 Task: Add Attachment from Trello to Card Card0000000062 in Board Board0000000016 in Workspace WS0000000006 in Trello. Add Cover Yellow to Card Card0000000062 in Board Board0000000016 in Workspace WS0000000006 in Trello. Add "Copy Card To …" Button titled Button0000000062 to "bottom" of the list "To Do" to Card Card0000000062 in Board Board0000000016 in Workspace WS0000000006 in Trello. Add Description DS0000000062 to Card Card0000000062 in Board Board0000000016 in Workspace WS0000000006 in Trello. Add Comment CM0000000062 to Card Card0000000062 in Board Board0000000016 in Workspace WS0000000006 in Trello
Action: Mouse moved to (766, 398)
Screenshot: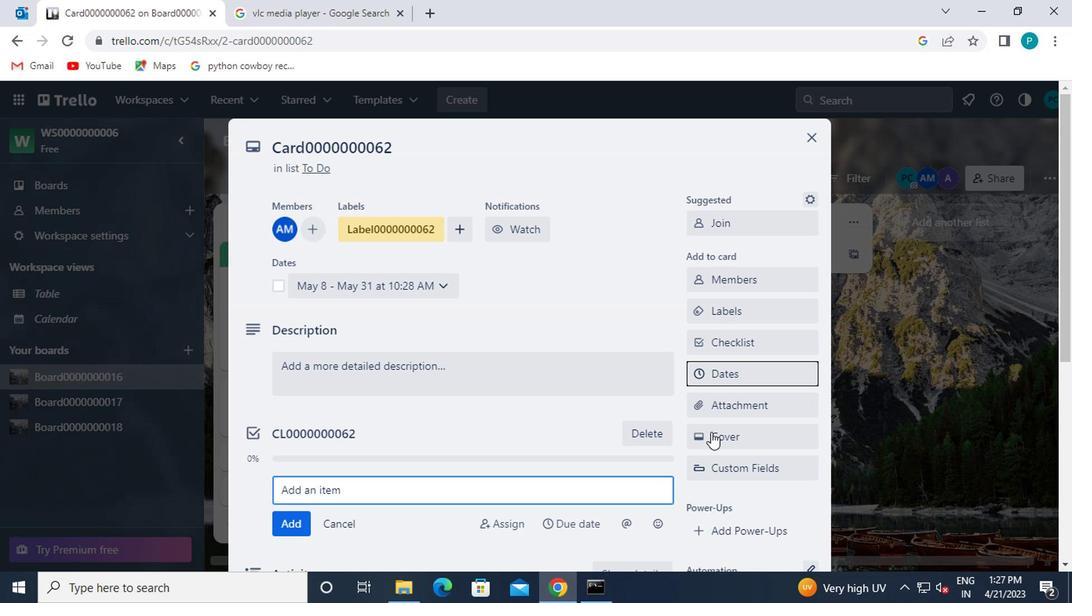 
Action: Mouse pressed left at (766, 398)
Screenshot: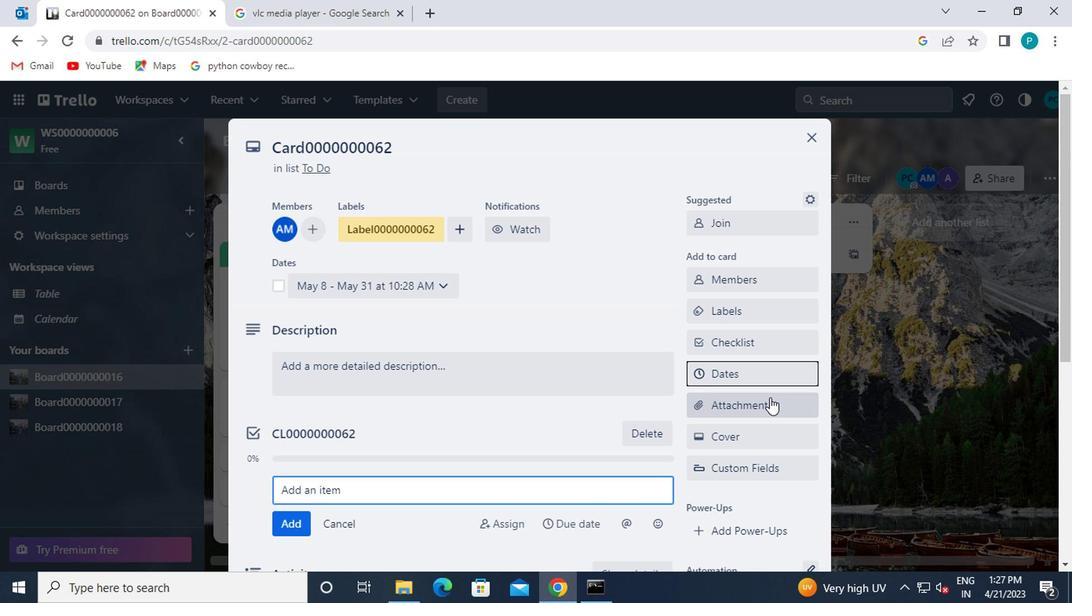 
Action: Mouse moved to (708, 194)
Screenshot: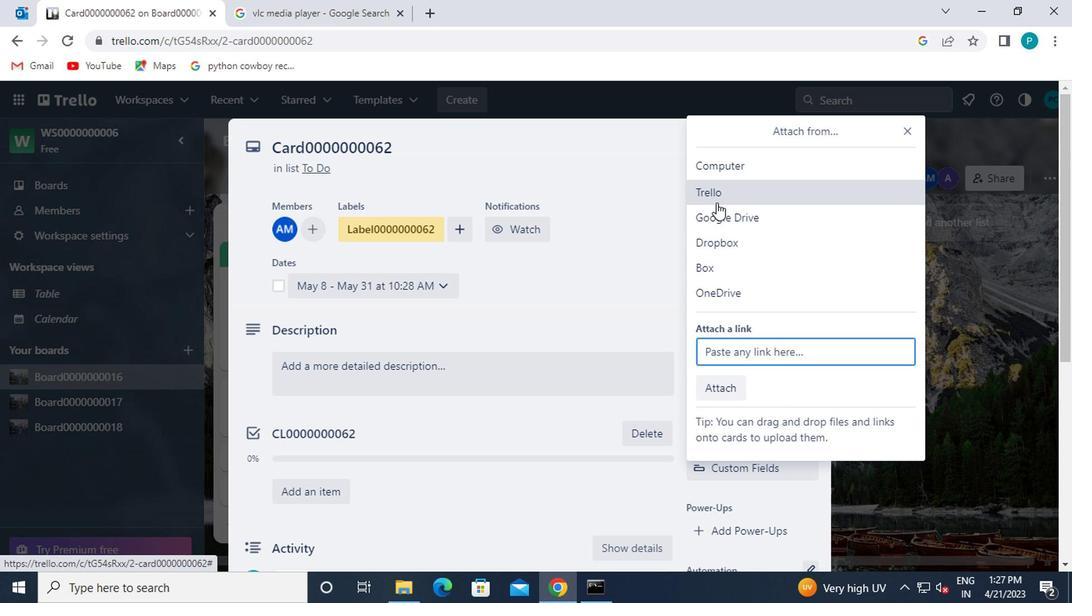 
Action: Mouse pressed left at (708, 194)
Screenshot: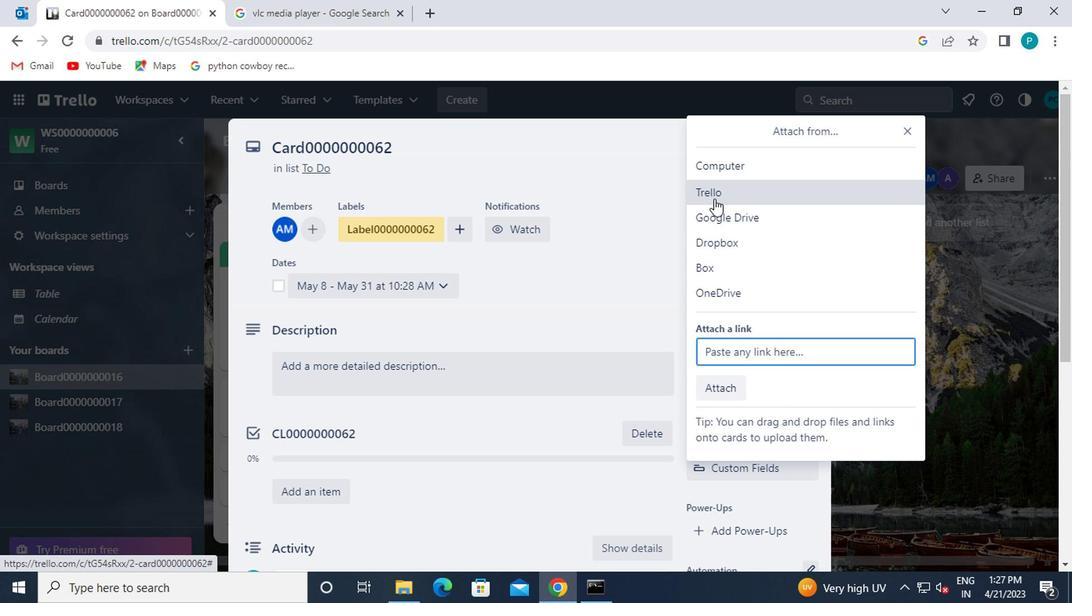 
Action: Mouse moved to (730, 297)
Screenshot: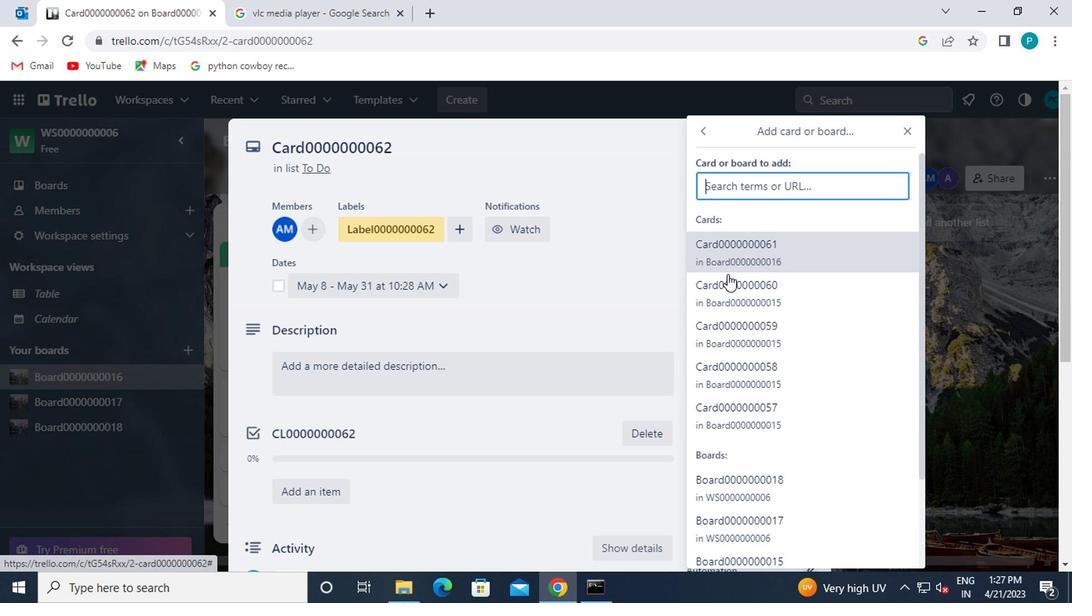 
Action: Mouse pressed left at (730, 297)
Screenshot: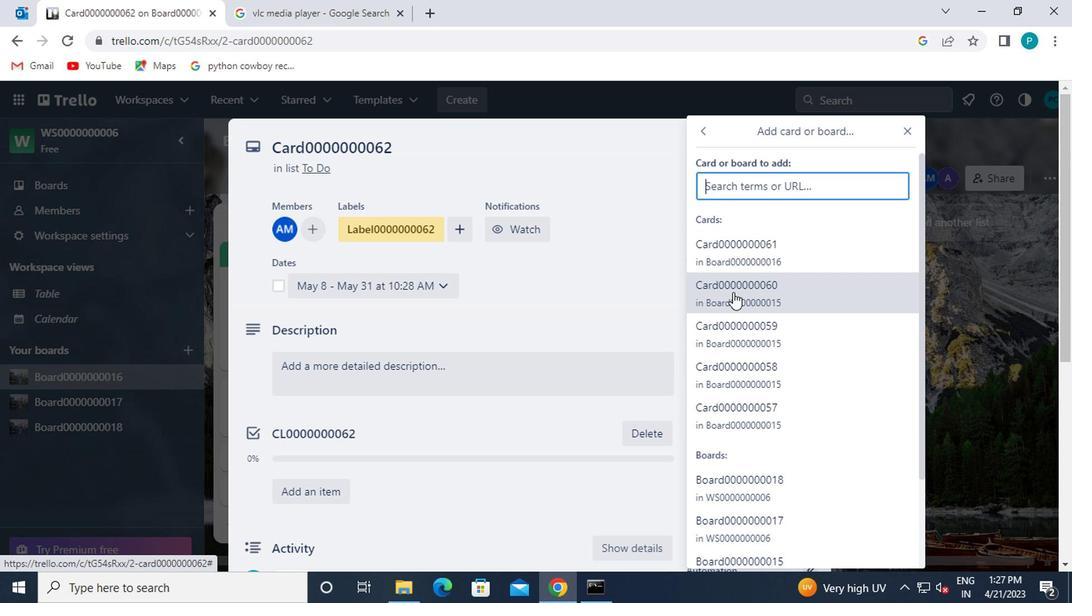 
Action: Mouse moved to (645, 343)
Screenshot: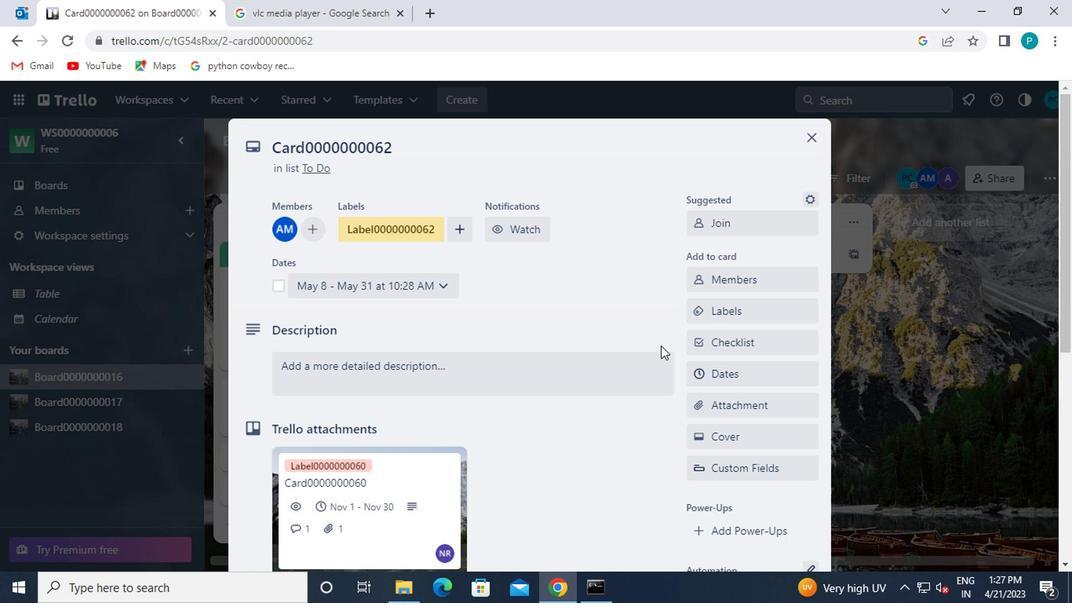 
Action: Mouse scrolled (645, 342) with delta (0, -1)
Screenshot: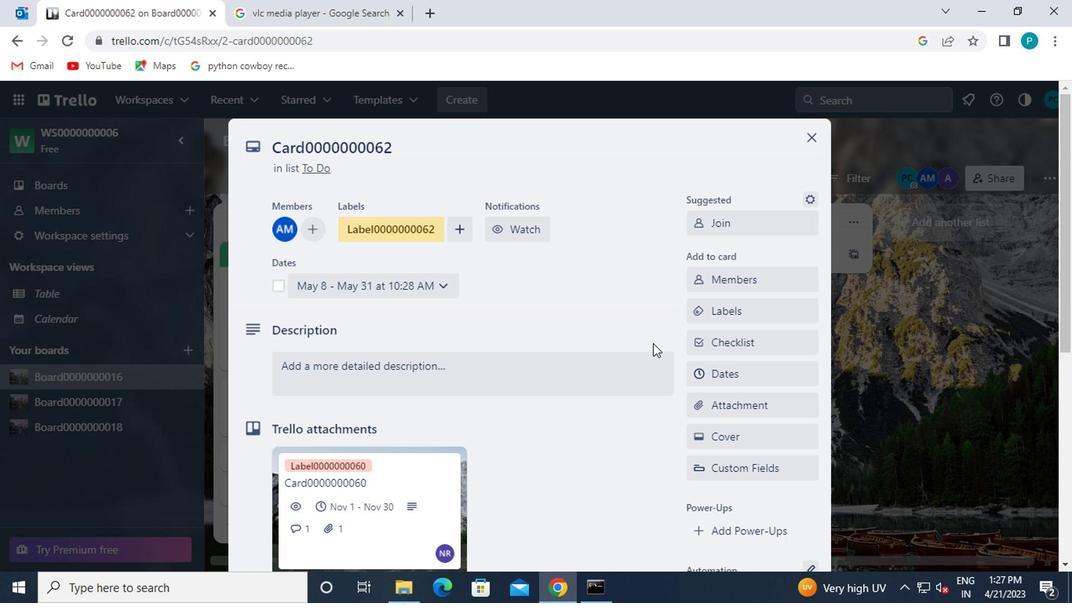 
Action: Mouse moved to (731, 365)
Screenshot: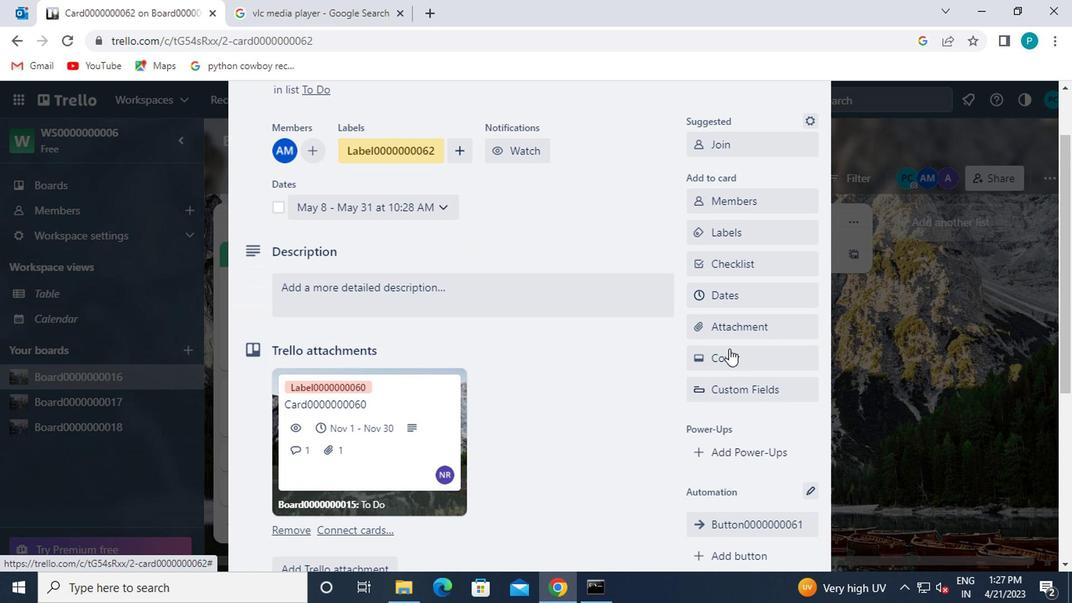 
Action: Mouse pressed left at (731, 365)
Screenshot: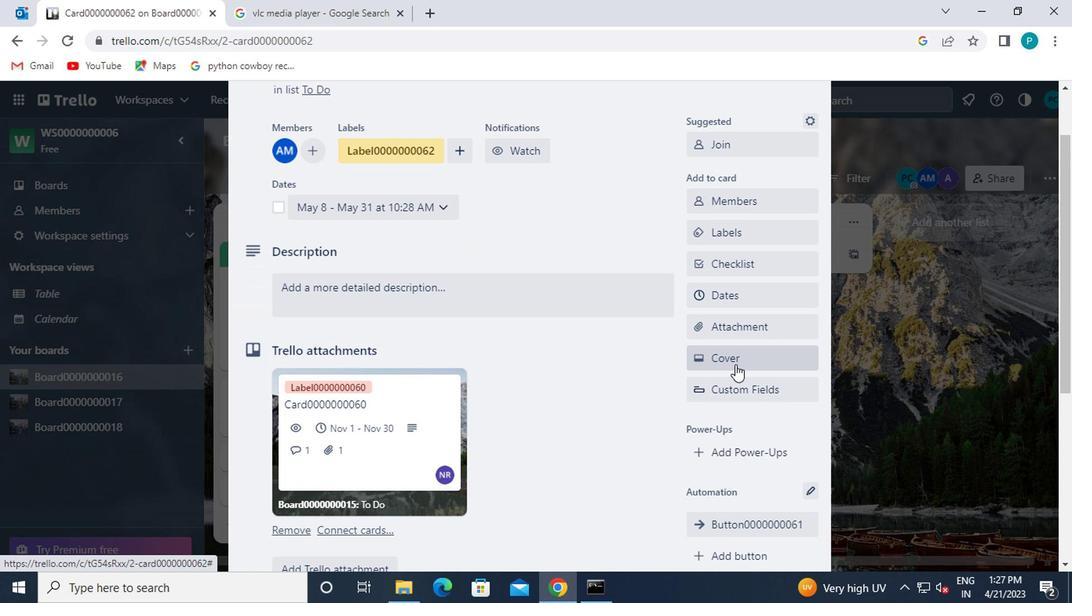 
Action: Mouse moved to (755, 284)
Screenshot: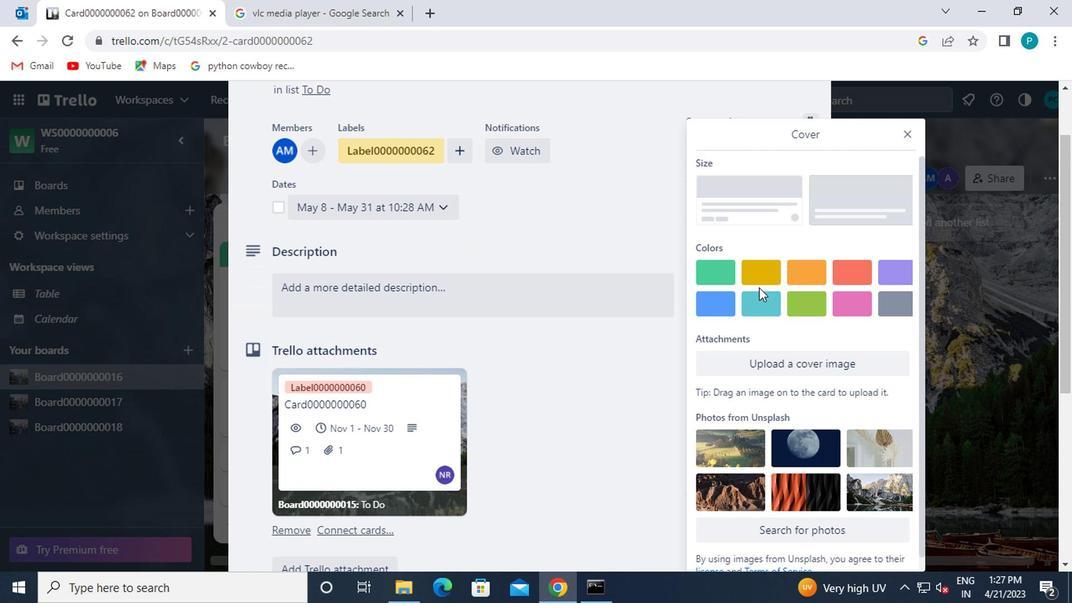 
Action: Mouse pressed left at (755, 284)
Screenshot: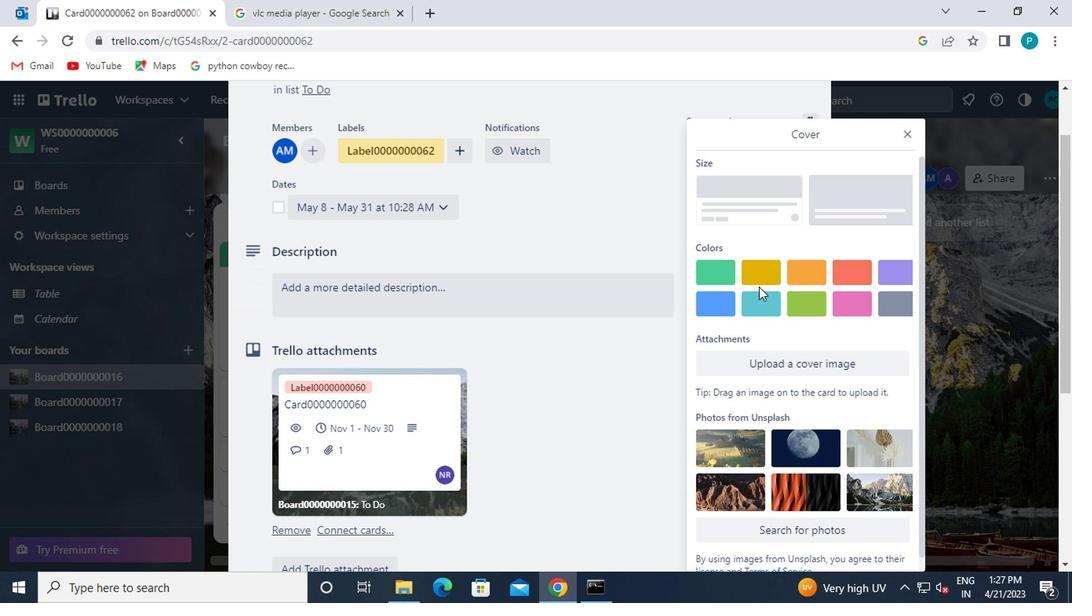 
Action: Mouse moved to (895, 132)
Screenshot: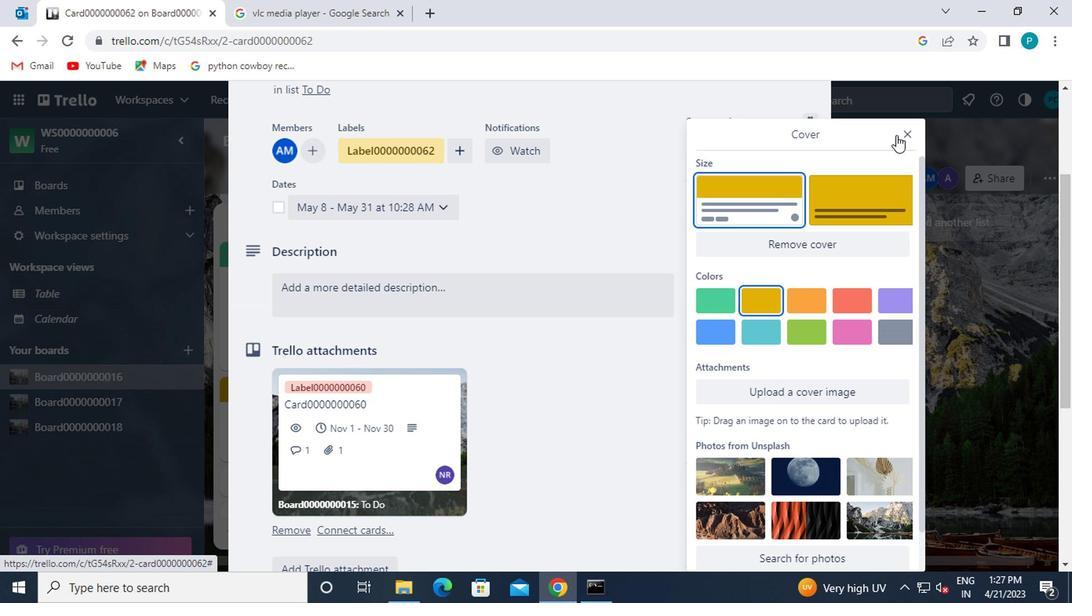 
Action: Mouse pressed left at (895, 132)
Screenshot: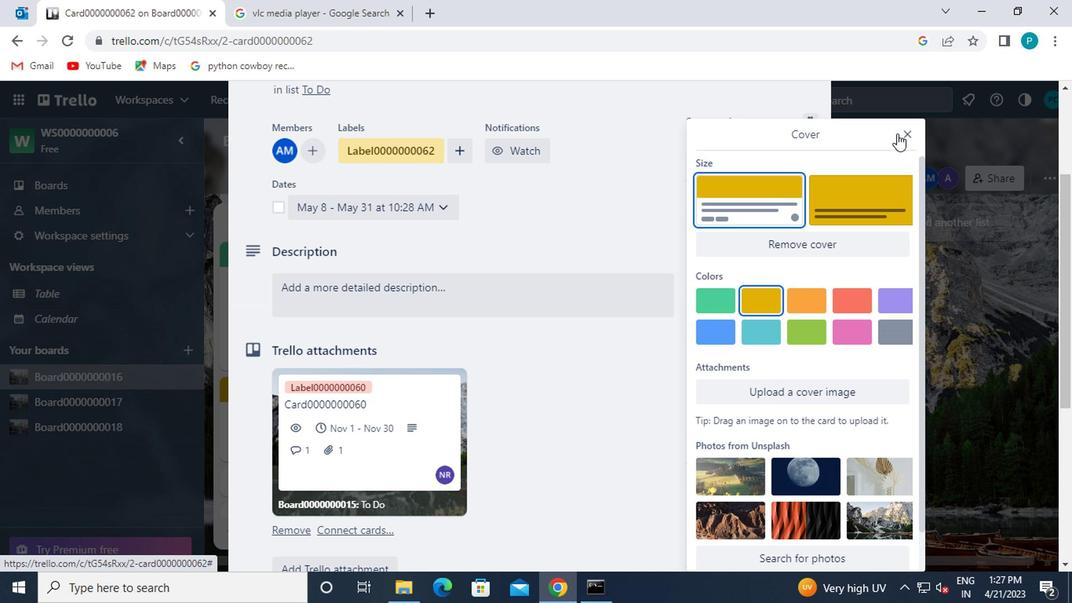 
Action: Mouse moved to (745, 326)
Screenshot: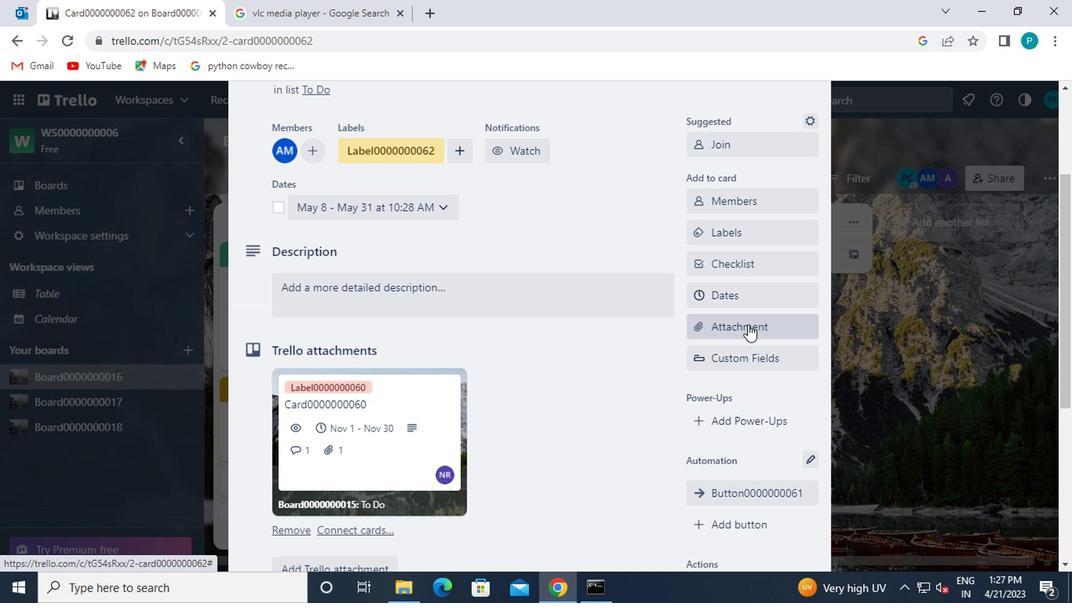 
Action: Mouse scrolled (745, 326) with delta (0, 0)
Screenshot: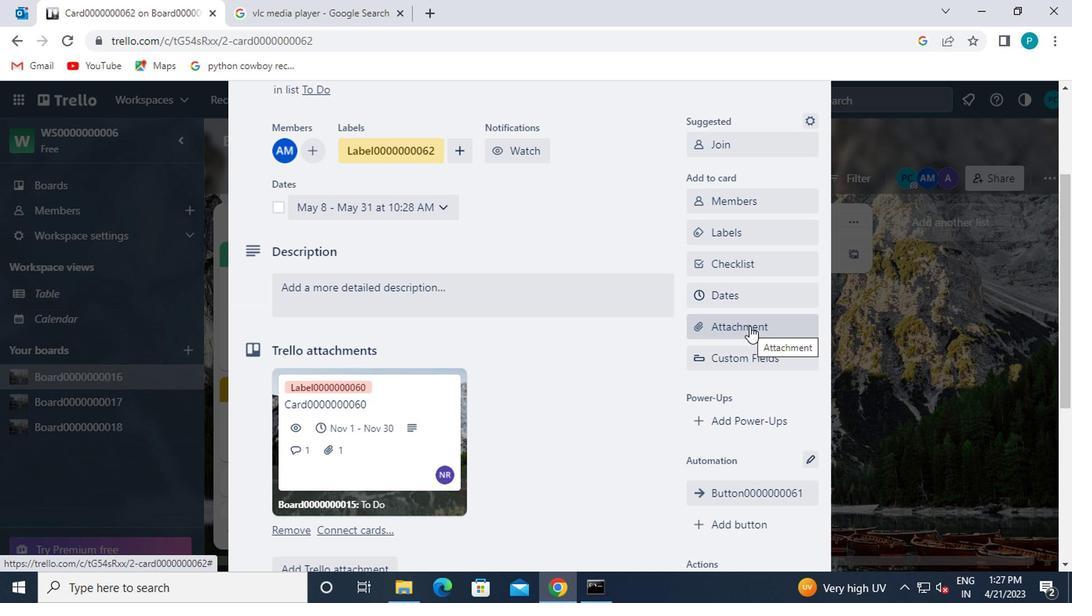 
Action: Mouse moved to (743, 437)
Screenshot: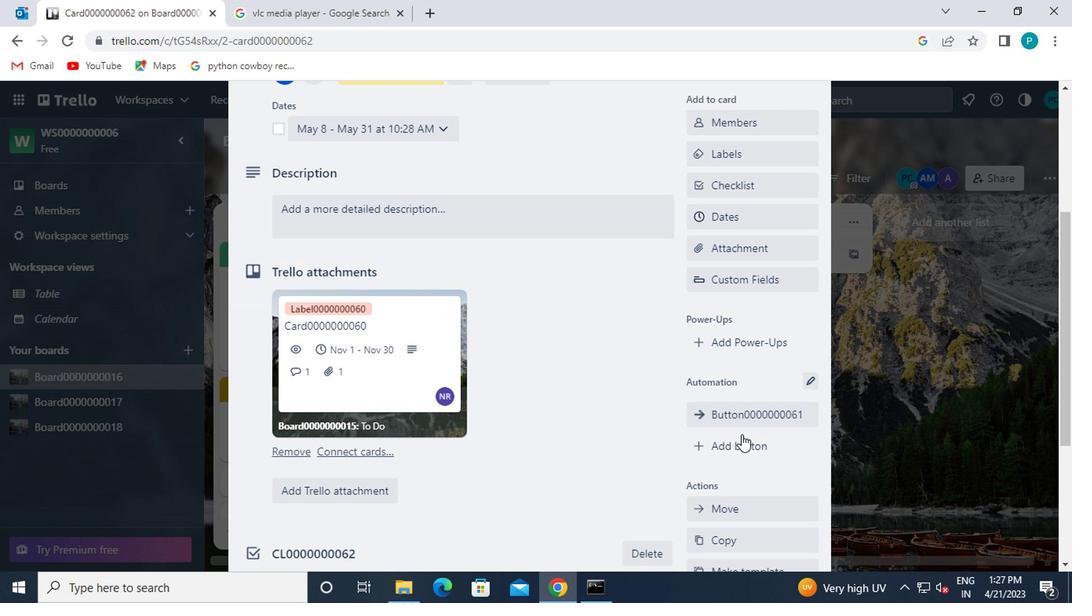
Action: Mouse pressed left at (743, 437)
Screenshot: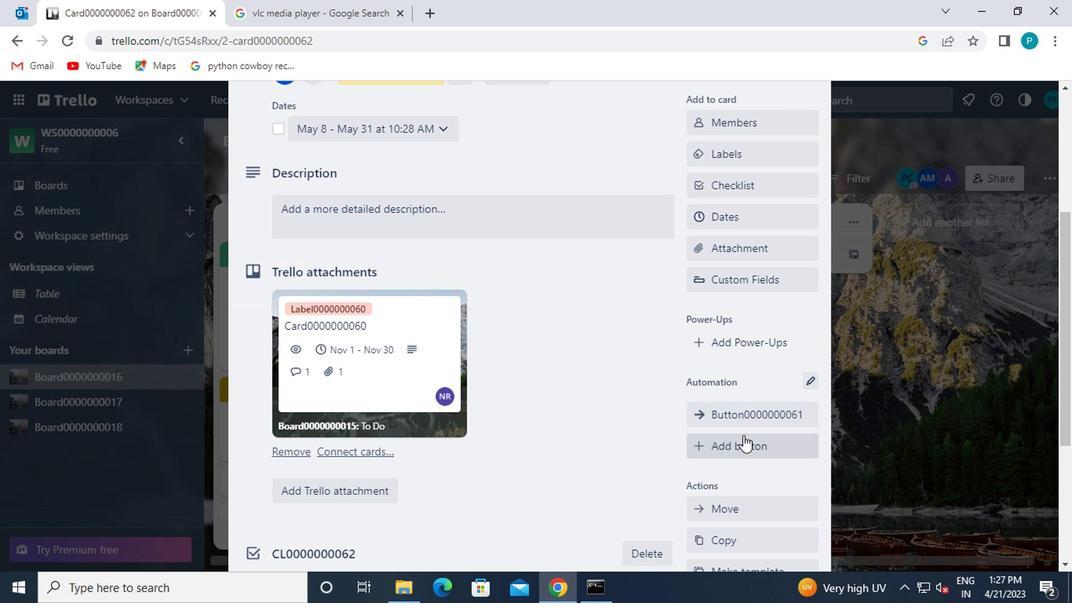 
Action: Mouse moved to (728, 244)
Screenshot: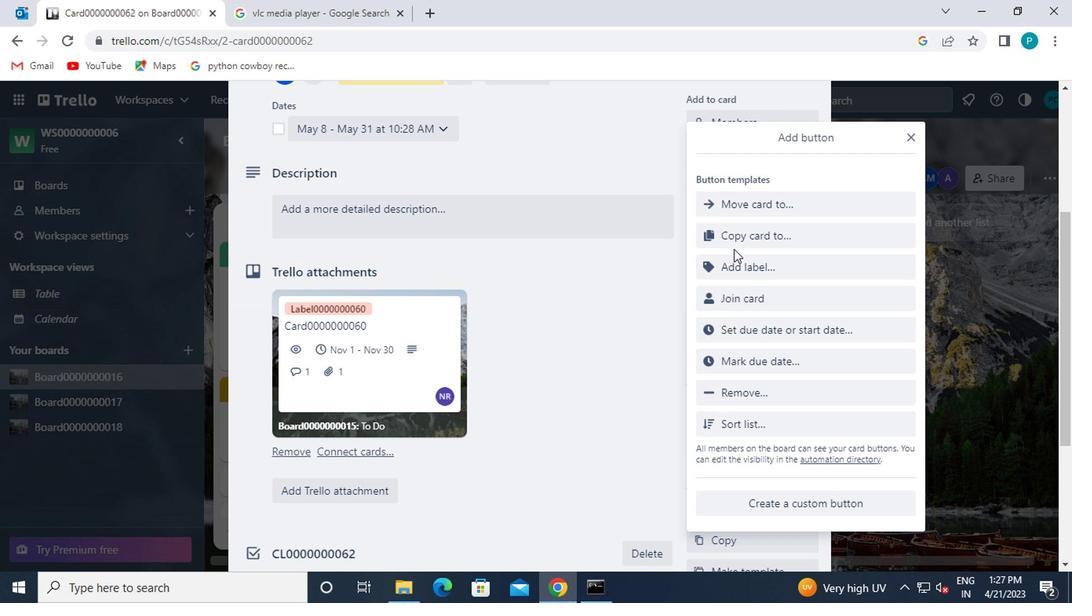 
Action: Mouse pressed left at (728, 244)
Screenshot: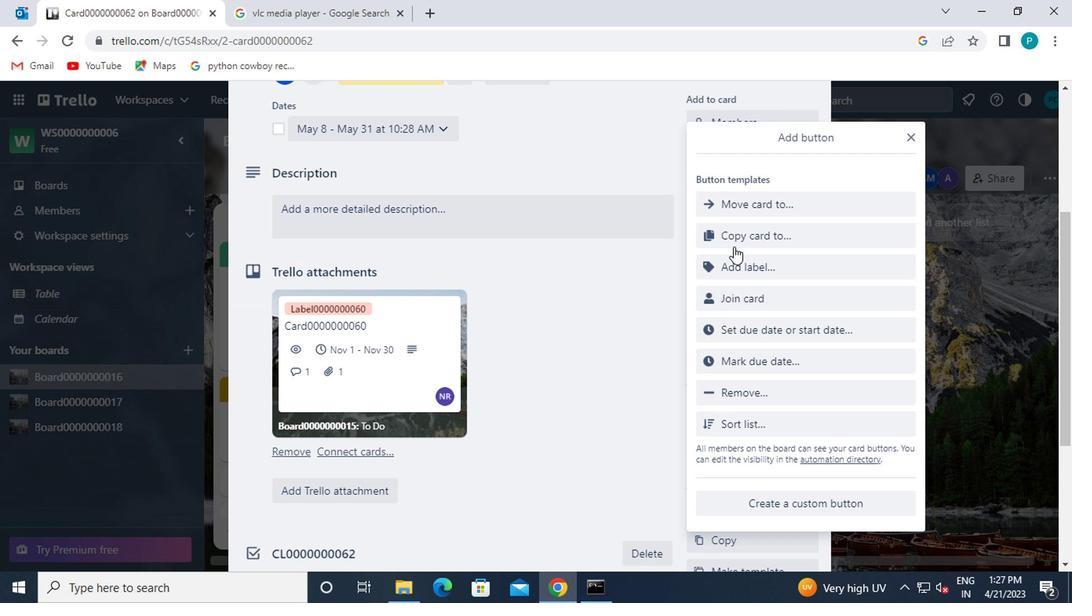 
Action: Mouse moved to (749, 206)
Screenshot: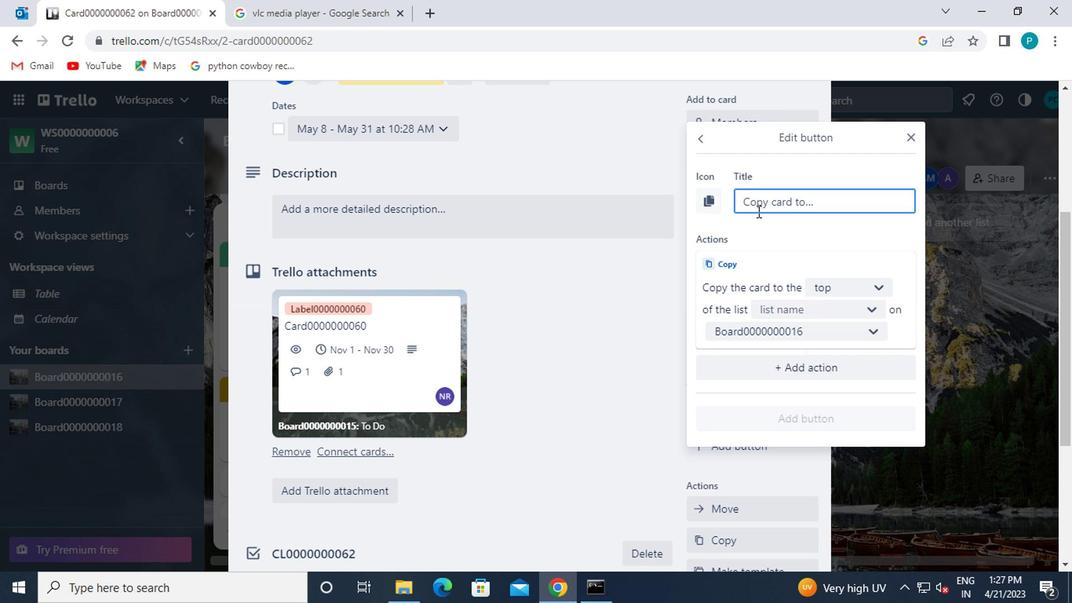 
Action: Mouse pressed left at (749, 206)
Screenshot: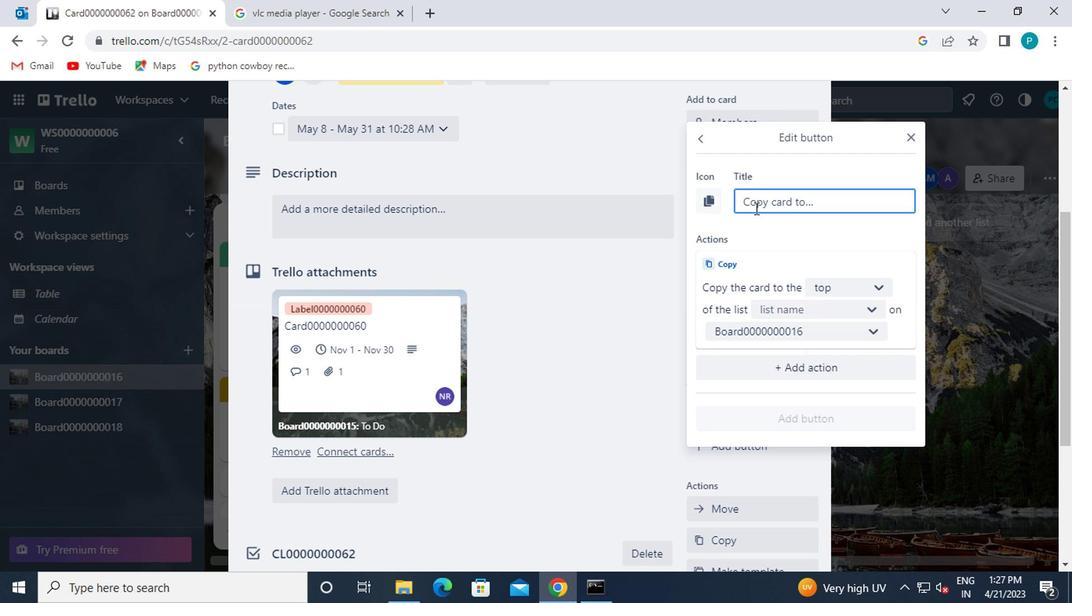 
Action: Key pressed b<Key.caps_lock>utton0000000062
Screenshot: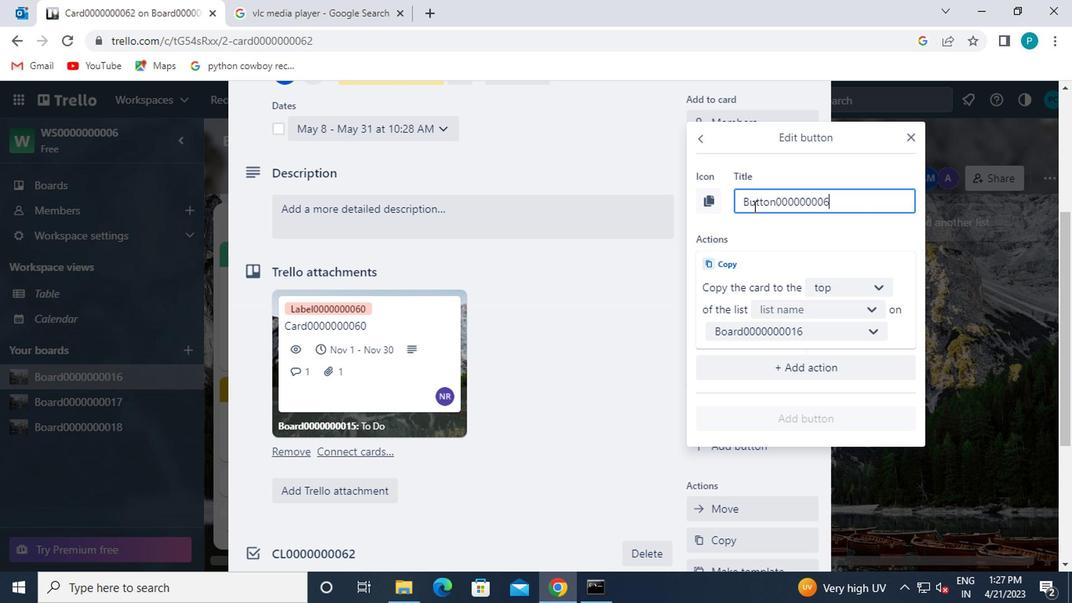 
Action: Mouse moved to (856, 283)
Screenshot: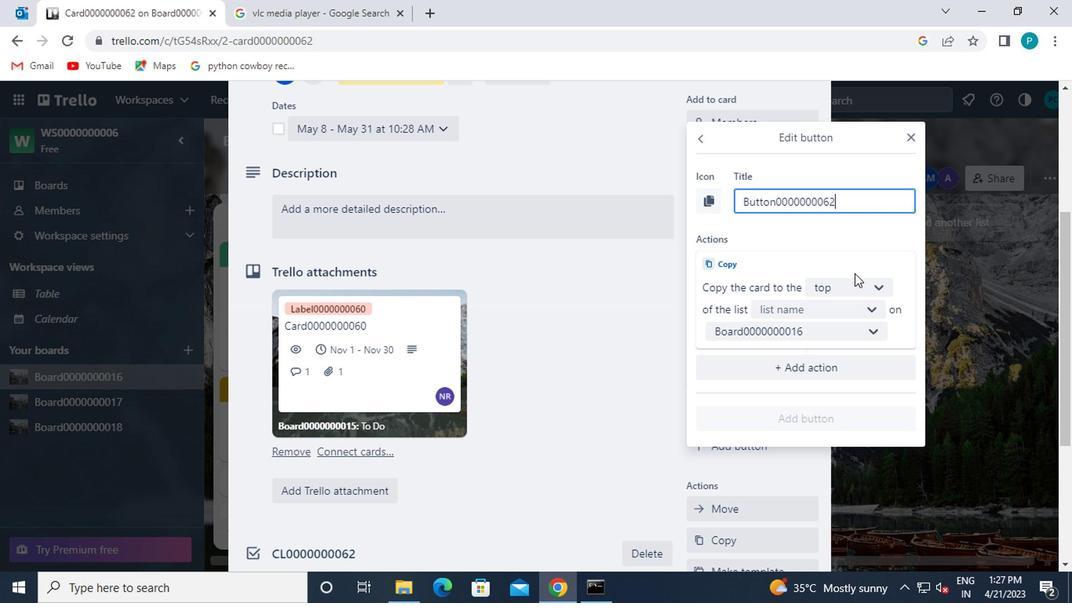 
Action: Mouse pressed left at (856, 283)
Screenshot: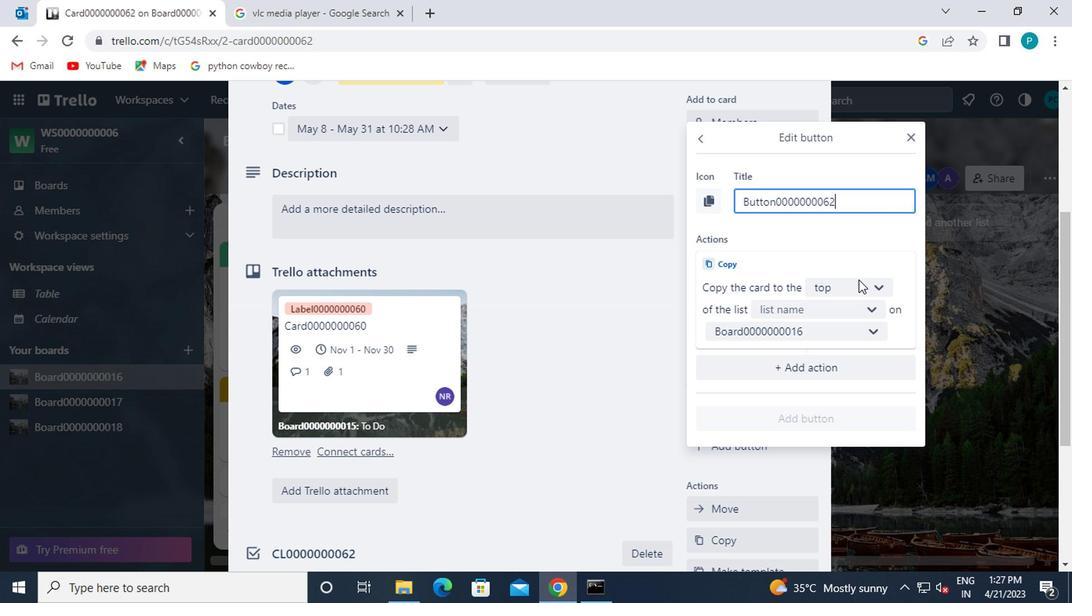 
Action: Mouse moved to (881, 341)
Screenshot: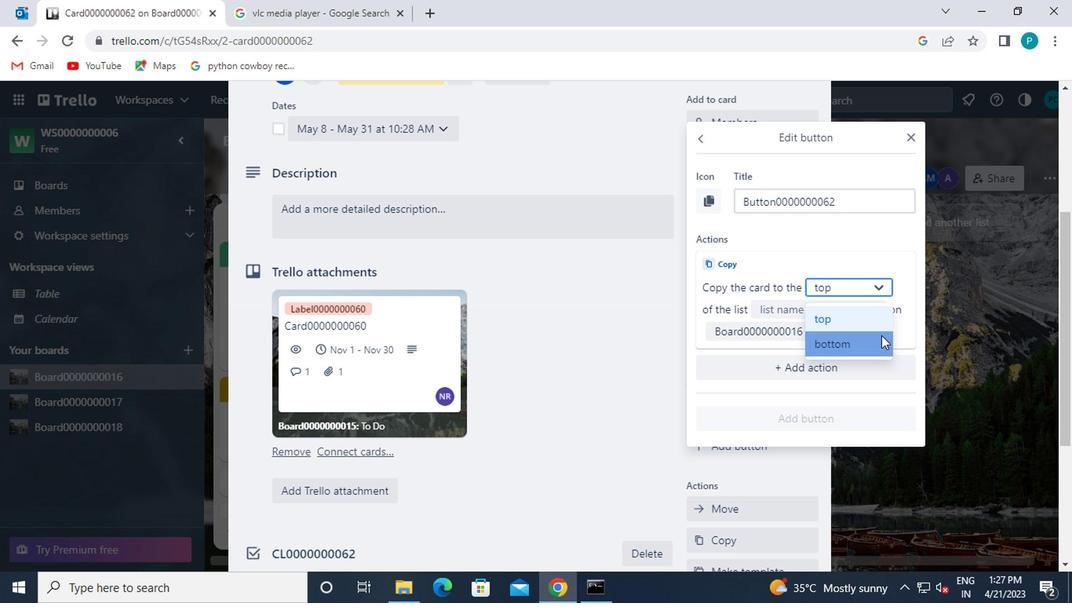 
Action: Mouse pressed left at (881, 341)
Screenshot: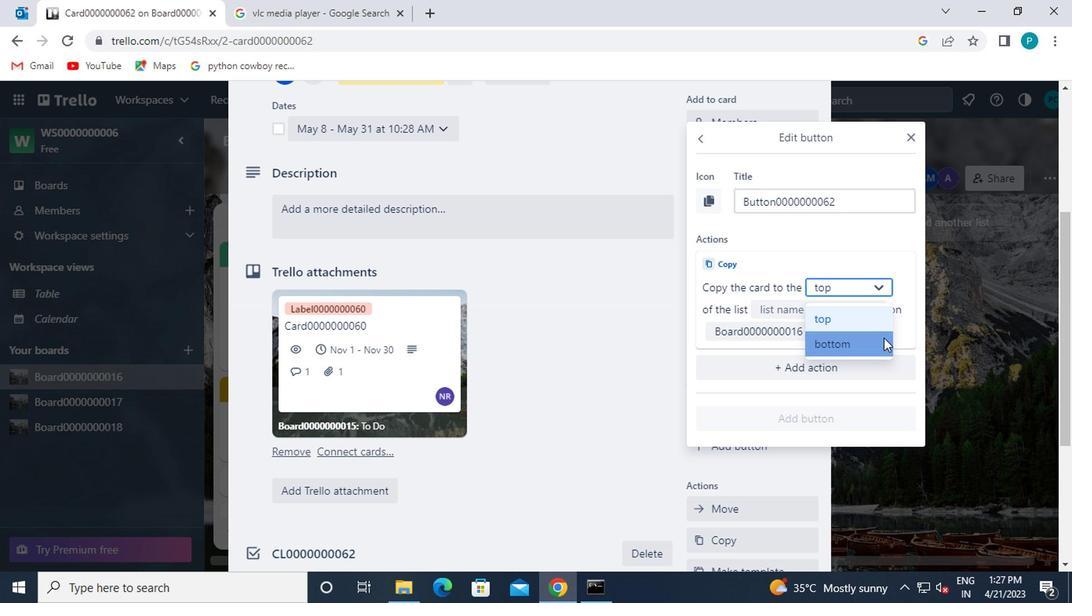 
Action: Mouse moved to (820, 305)
Screenshot: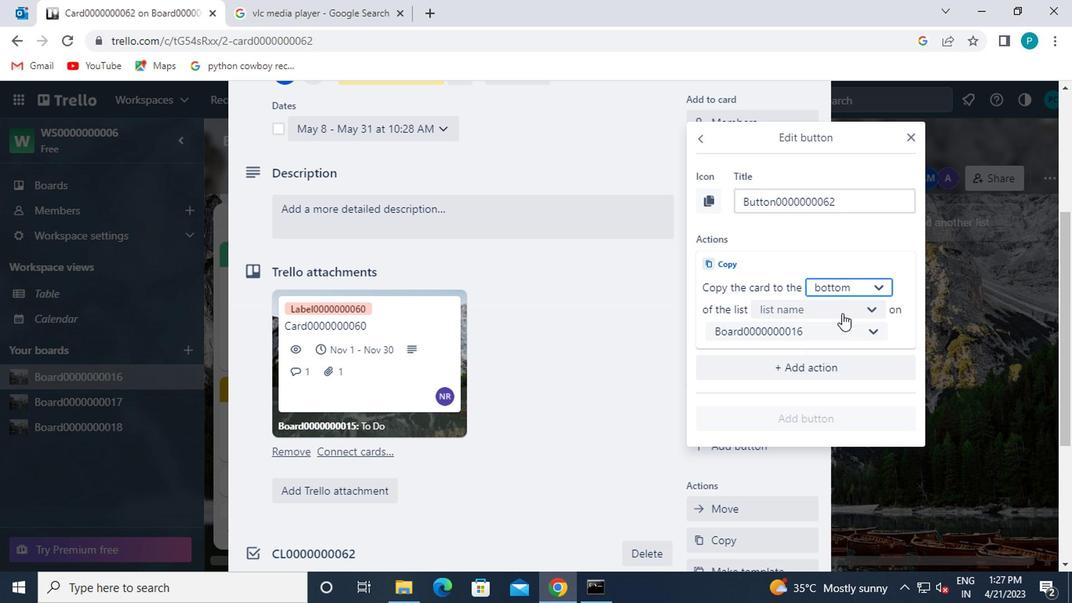 
Action: Mouse pressed left at (820, 305)
Screenshot: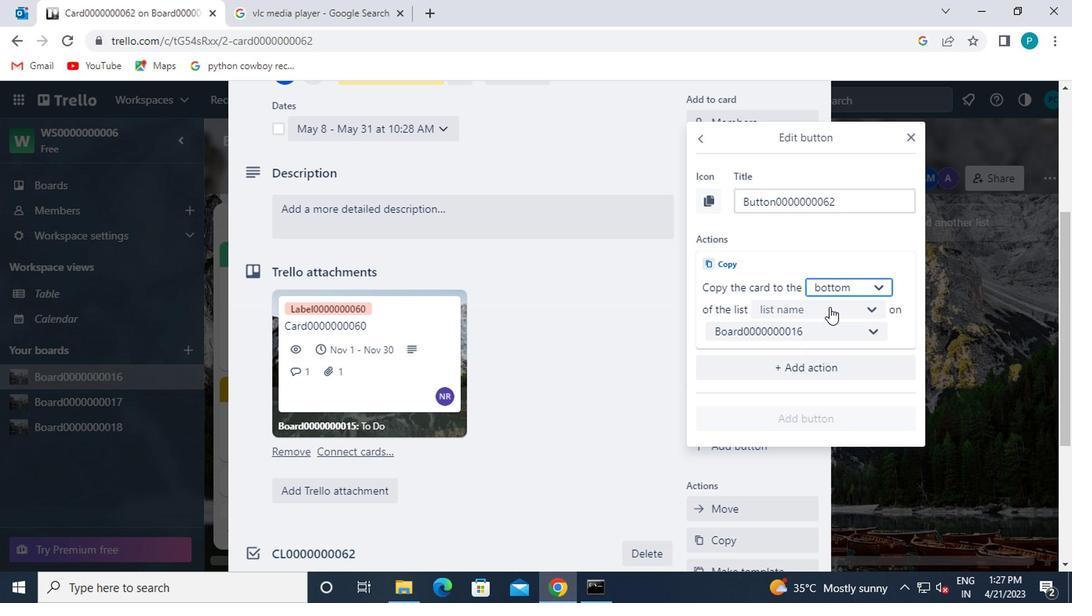 
Action: Mouse moved to (834, 345)
Screenshot: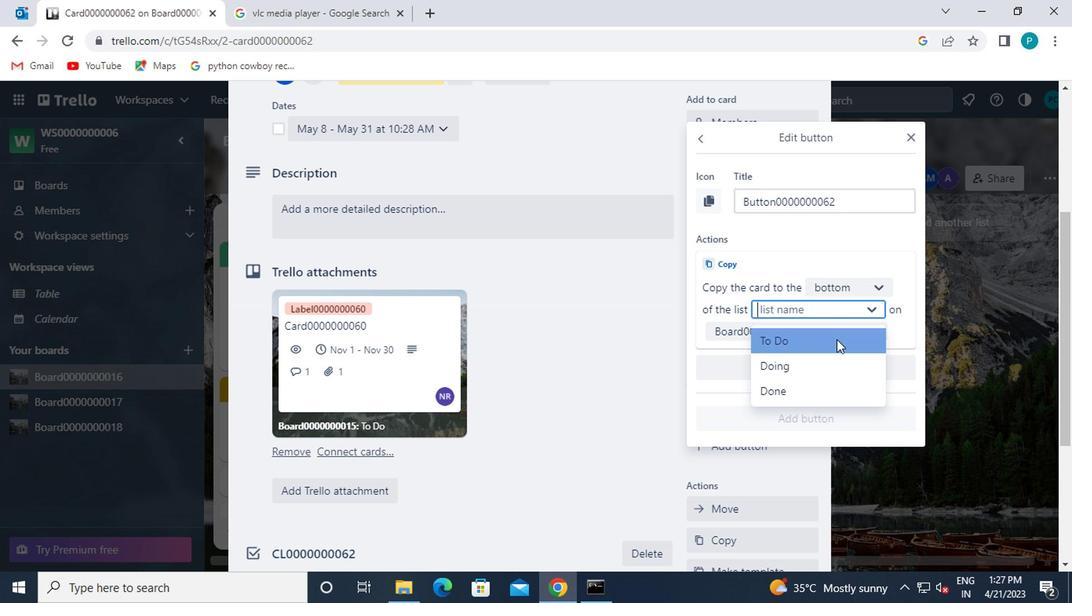 
Action: Mouse pressed left at (834, 345)
Screenshot: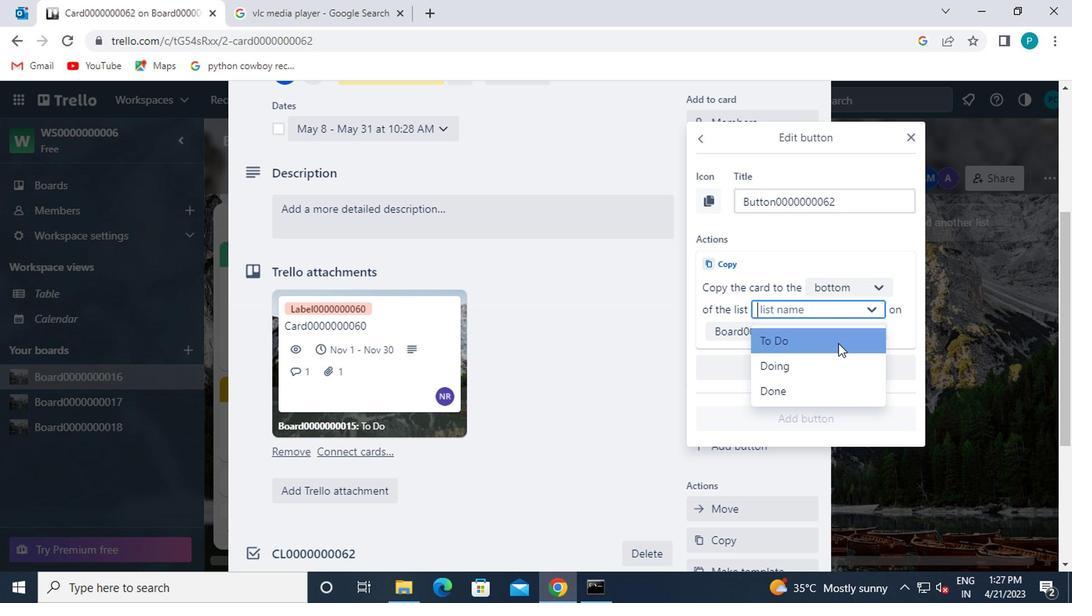 
Action: Mouse moved to (790, 411)
Screenshot: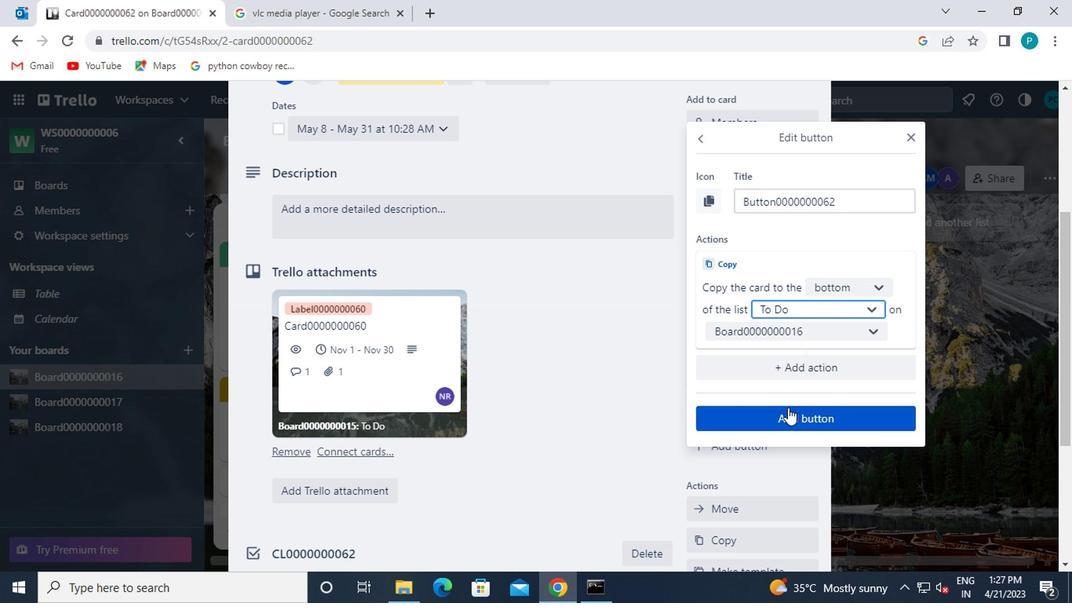 
Action: Mouse pressed left at (790, 411)
Screenshot: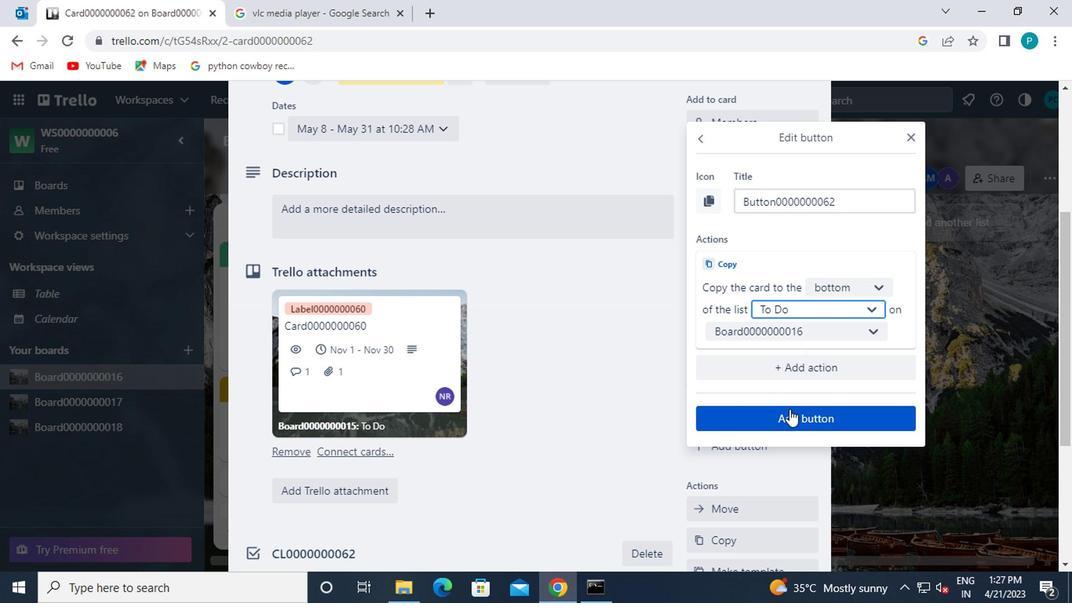 
Action: Mouse moved to (620, 309)
Screenshot: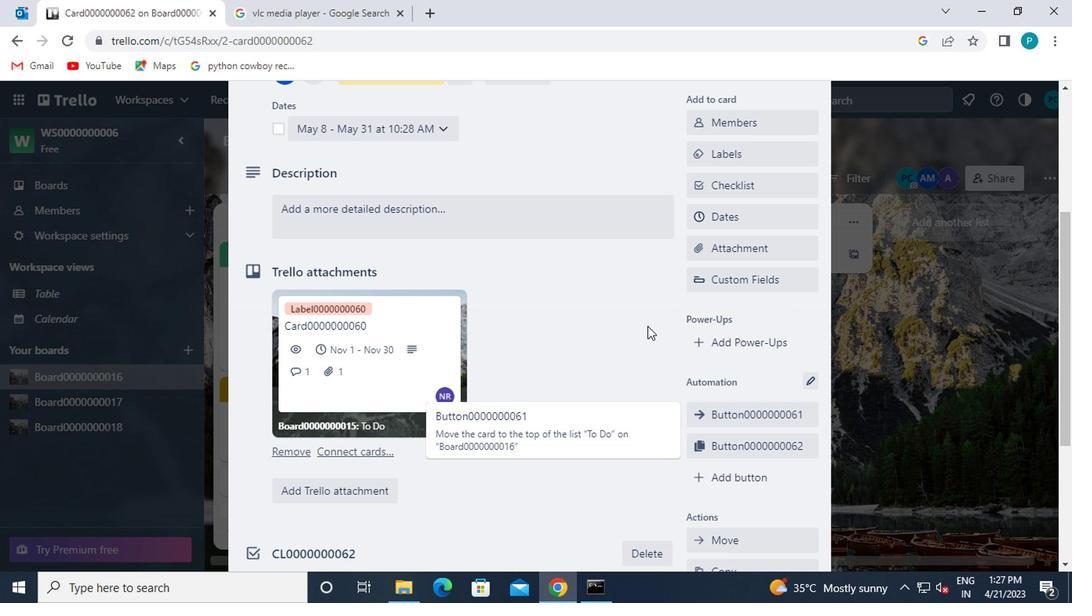 
Action: Mouse scrolled (620, 311) with delta (0, 1)
Screenshot: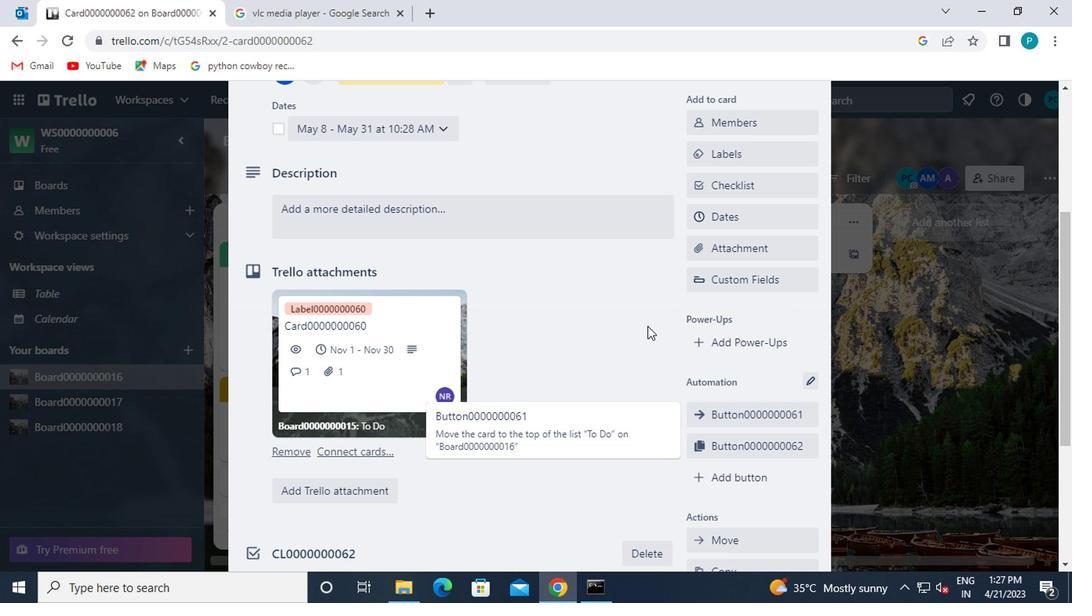 
Action: Mouse moved to (589, 293)
Screenshot: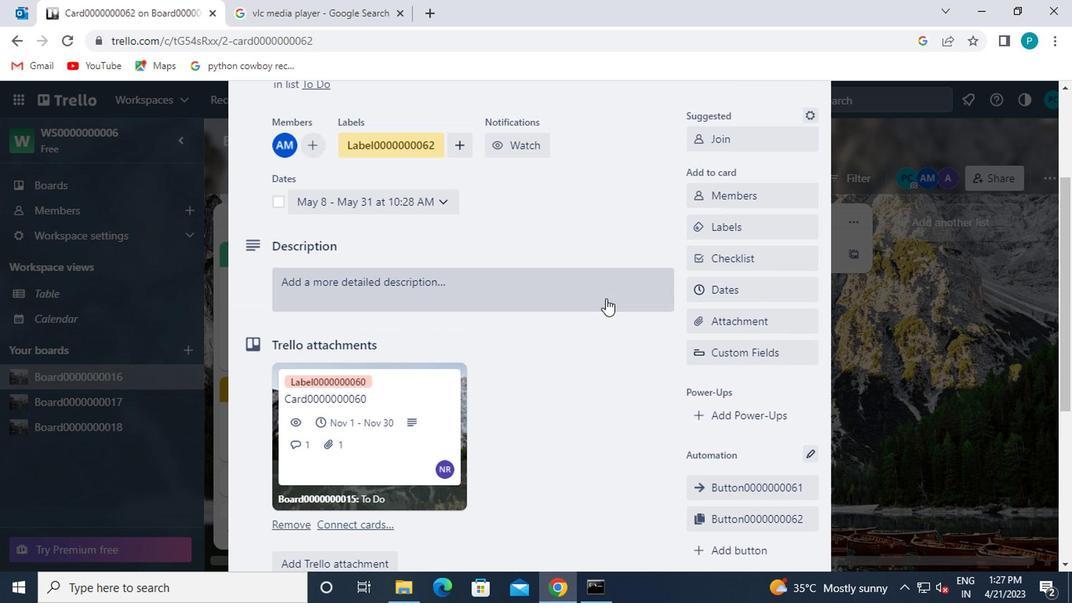 
Action: Mouse pressed left at (589, 293)
Screenshot: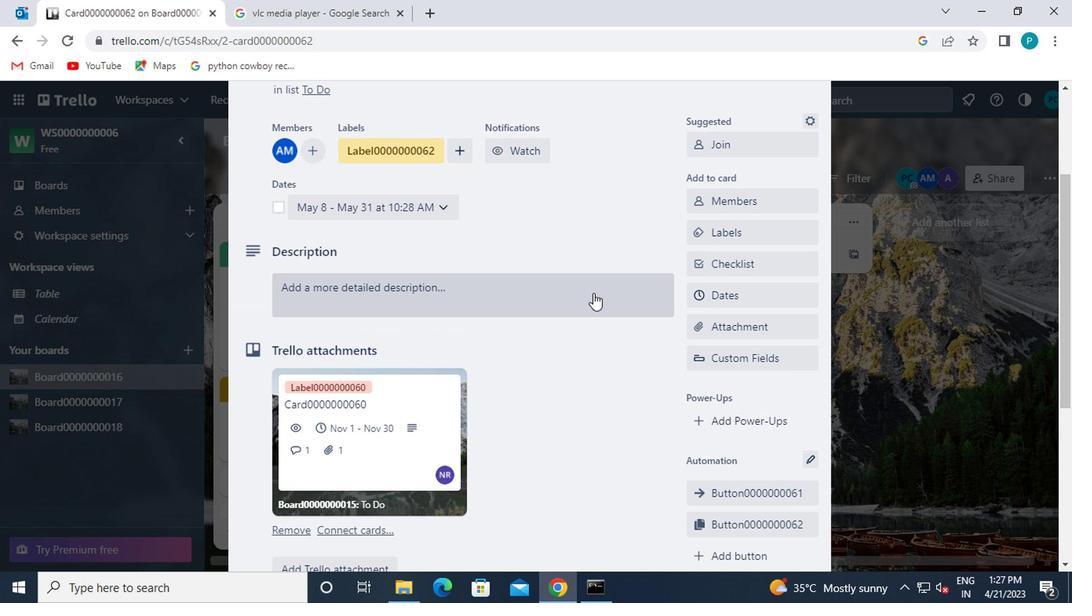 
Action: Mouse moved to (638, 259)
Screenshot: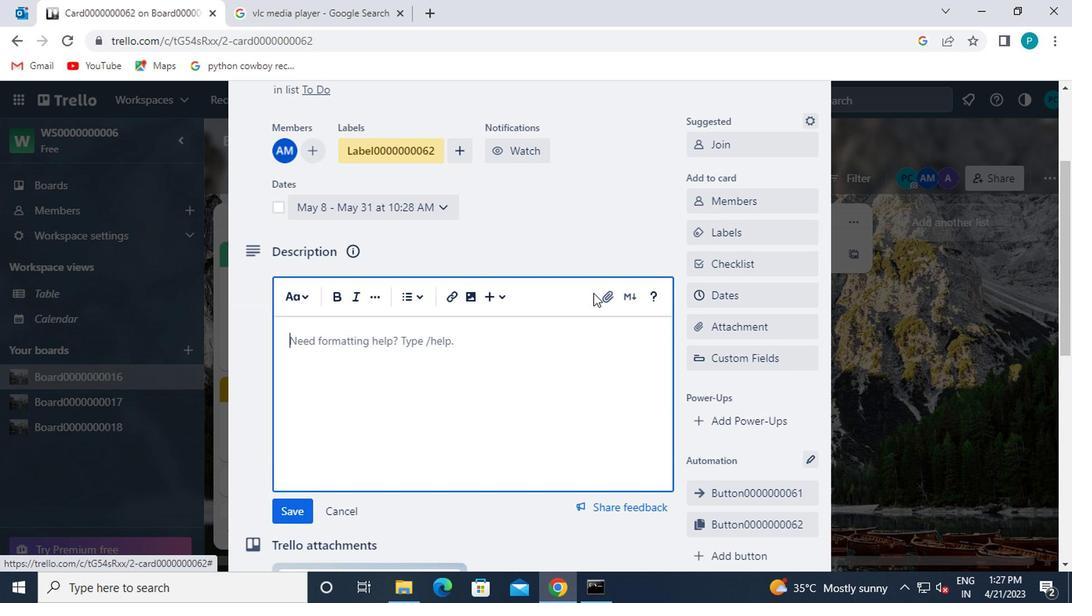 
Action: Key pressed <Key.caps_lock>ds0000000062
Screenshot: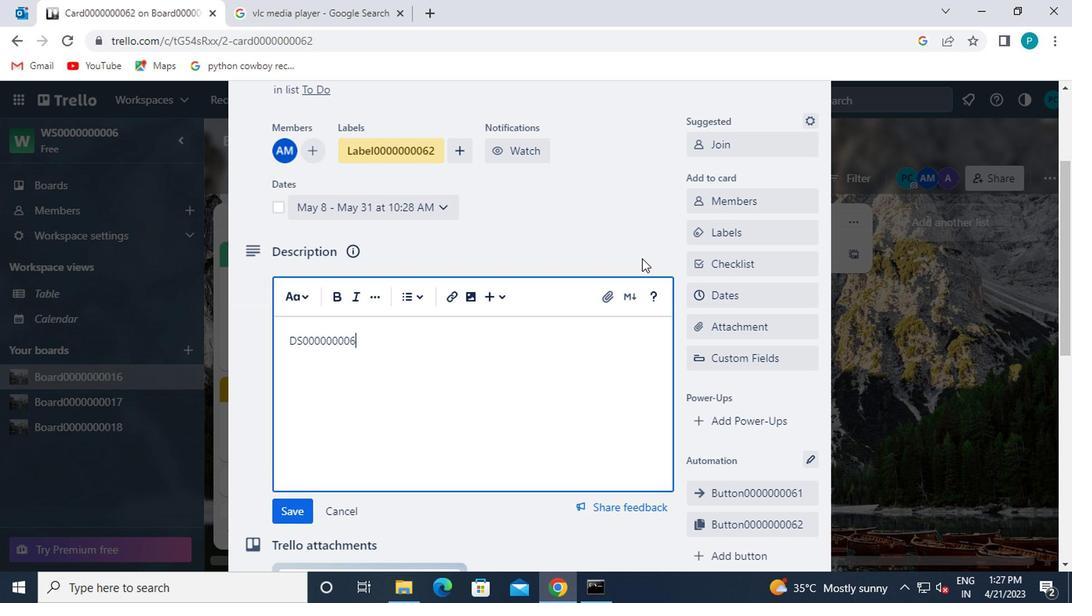 
Action: Mouse moved to (286, 509)
Screenshot: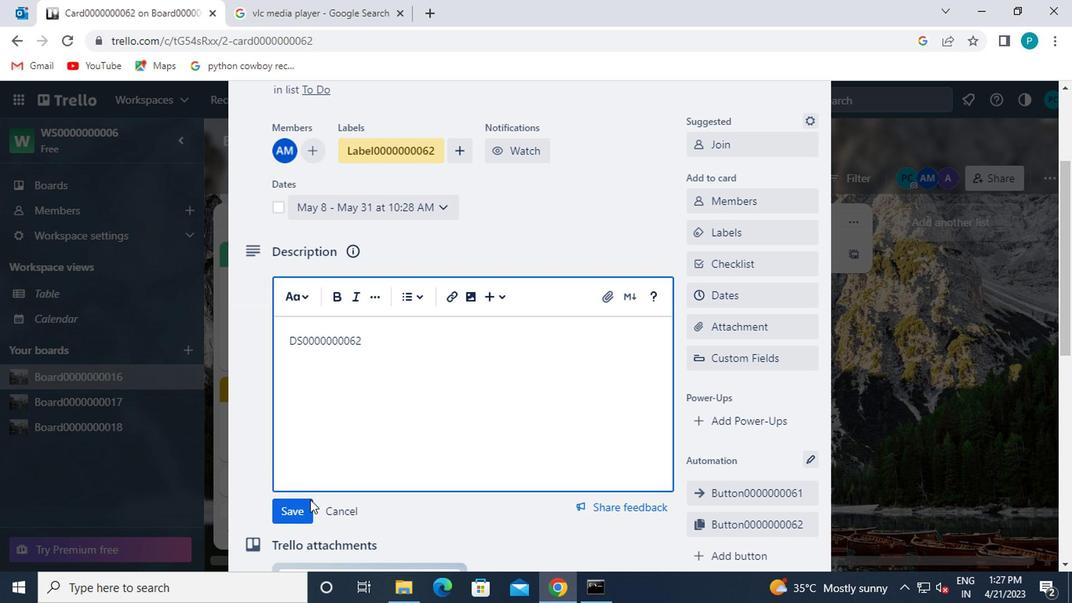 
Action: Mouse pressed left at (286, 509)
Screenshot: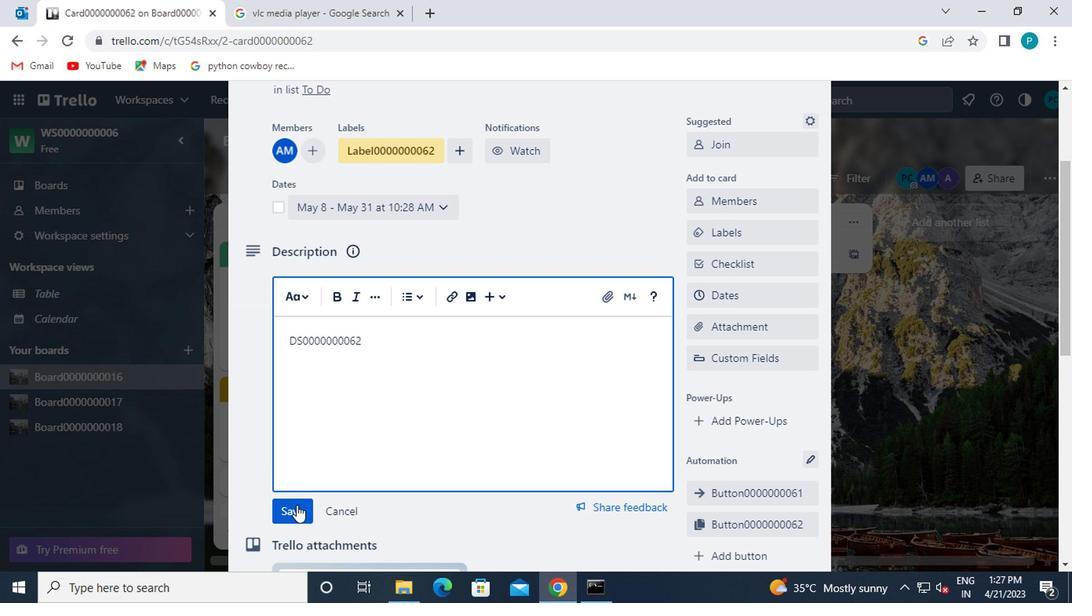 
Action: Mouse moved to (289, 508)
Screenshot: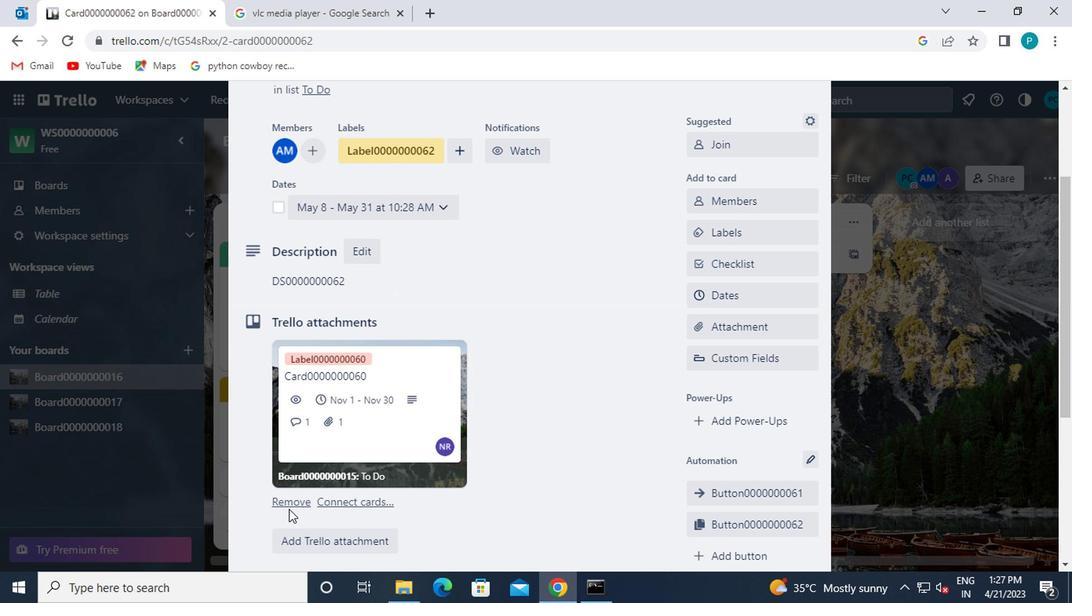 
Action: Mouse scrolled (289, 507) with delta (0, 0)
Screenshot: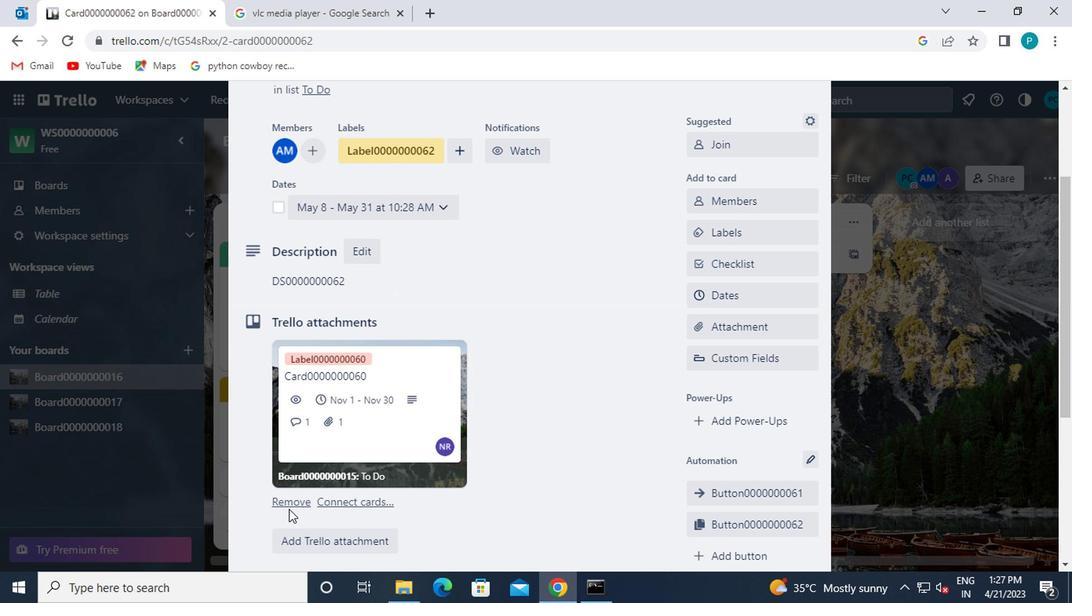 
Action: Mouse moved to (292, 505)
Screenshot: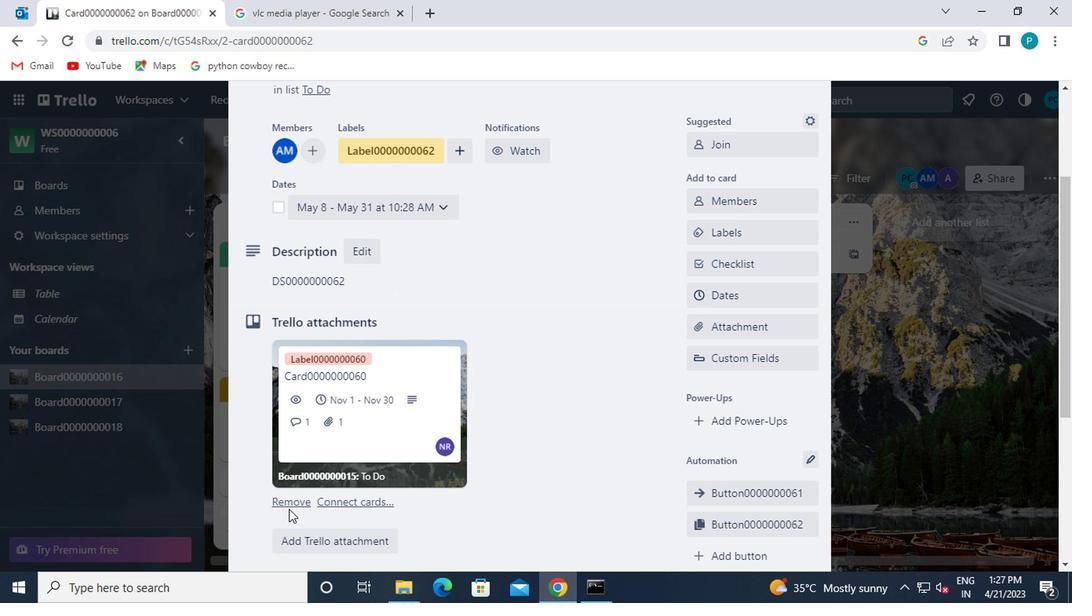 
Action: Mouse scrolled (292, 504) with delta (0, -1)
Screenshot: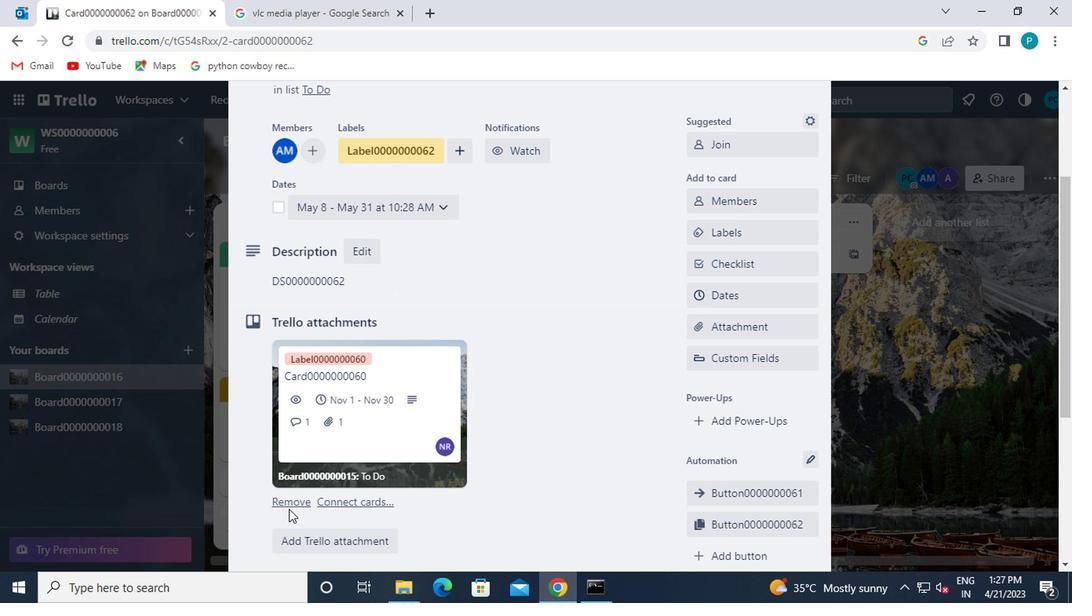 
Action: Mouse moved to (307, 490)
Screenshot: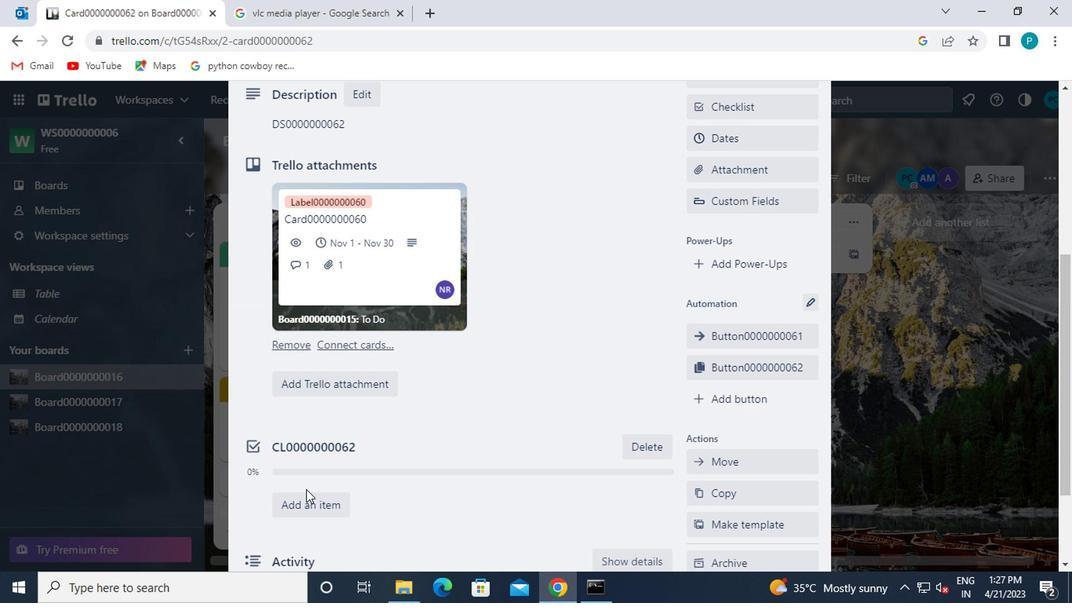 
Action: Mouse scrolled (307, 490) with delta (0, 0)
Screenshot: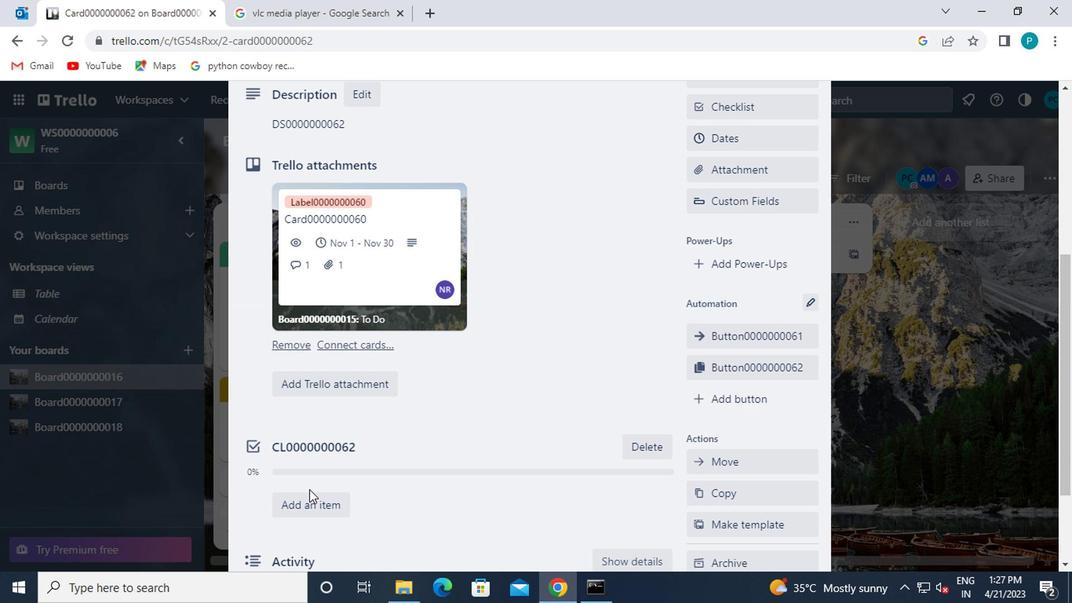 
Action: Mouse scrolled (307, 490) with delta (0, 0)
Screenshot: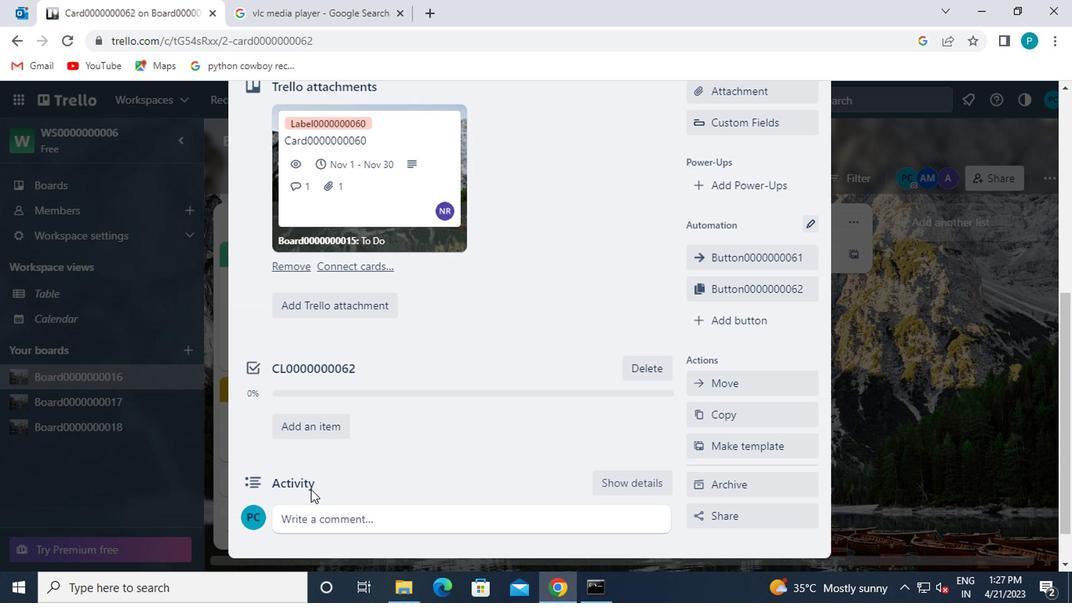 
Action: Mouse moved to (314, 475)
Screenshot: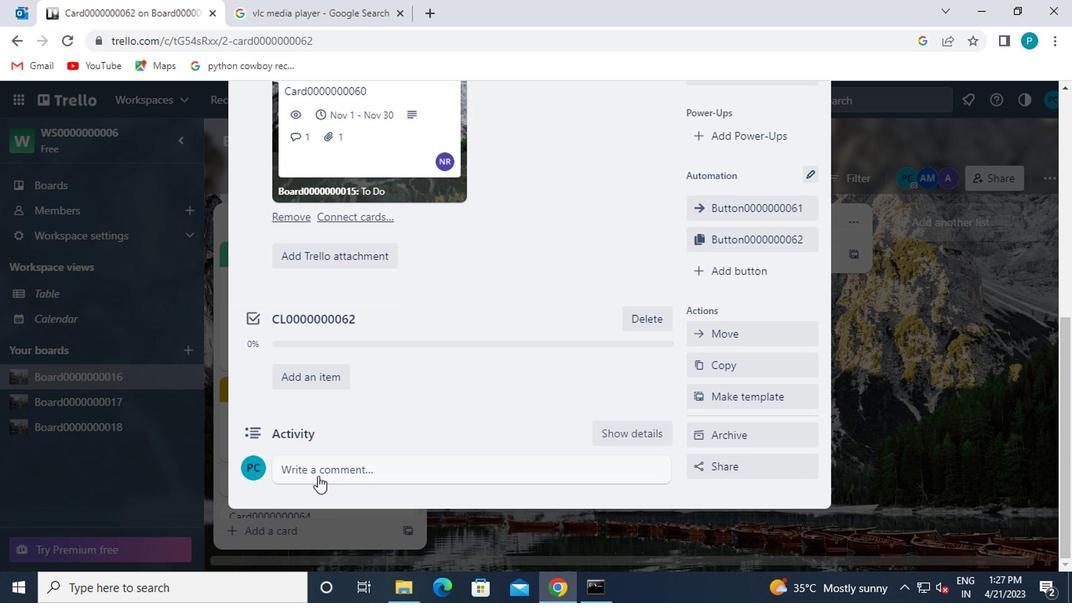 
Action: Mouse pressed left at (314, 475)
Screenshot: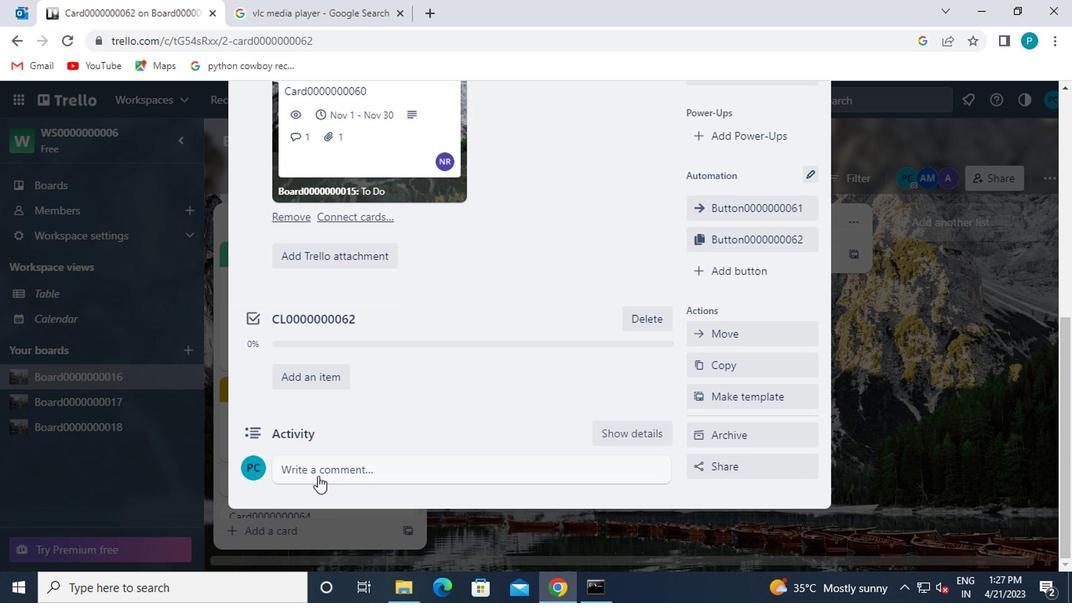 
Action: Mouse moved to (447, 400)
Screenshot: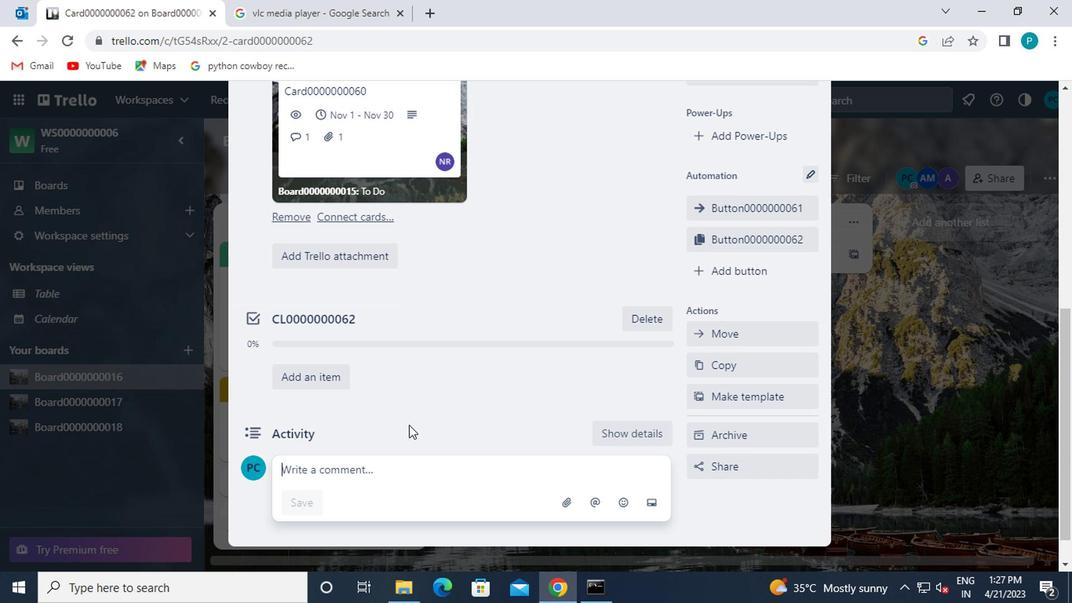 
Action: Key pressed cm0000000062
Screenshot: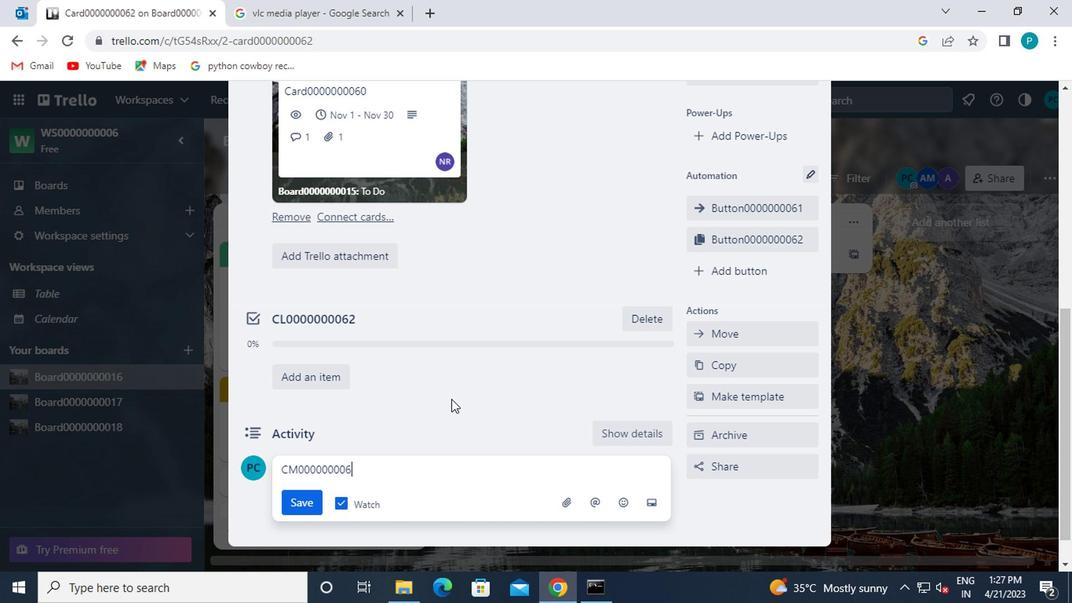 
Action: Mouse moved to (299, 500)
Screenshot: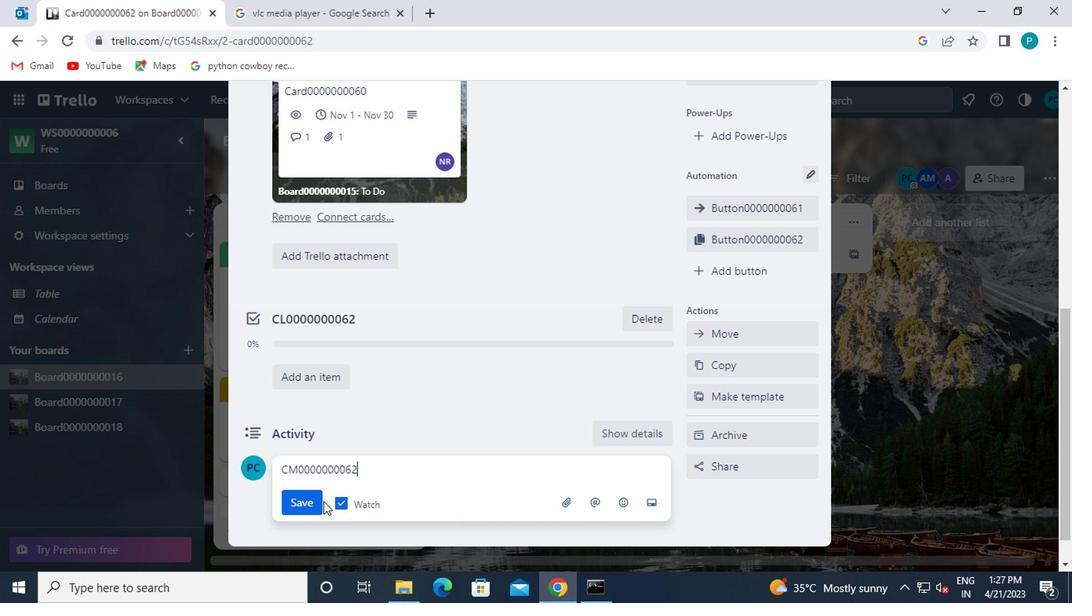 
Action: Mouse pressed left at (299, 500)
Screenshot: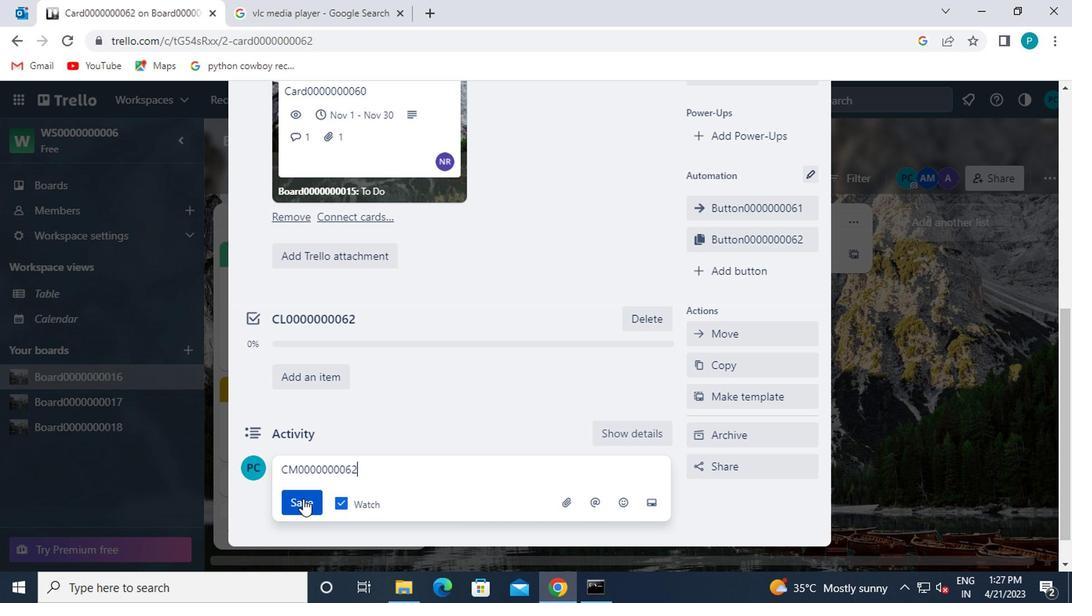 
Action: Mouse moved to (456, 488)
Screenshot: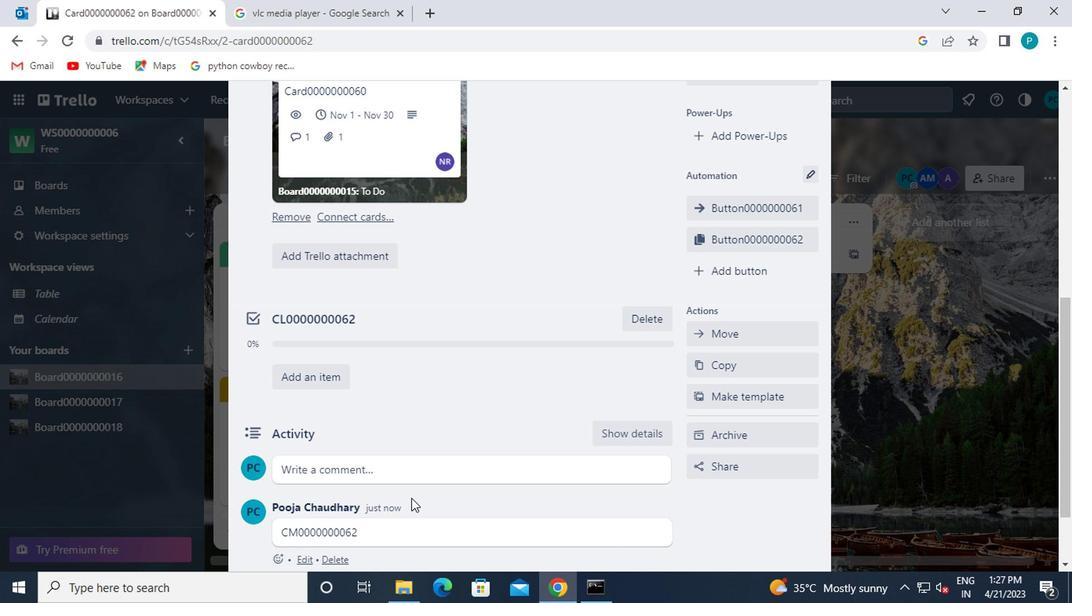 
Action: Mouse scrolled (456, 486) with delta (0, -1)
Screenshot: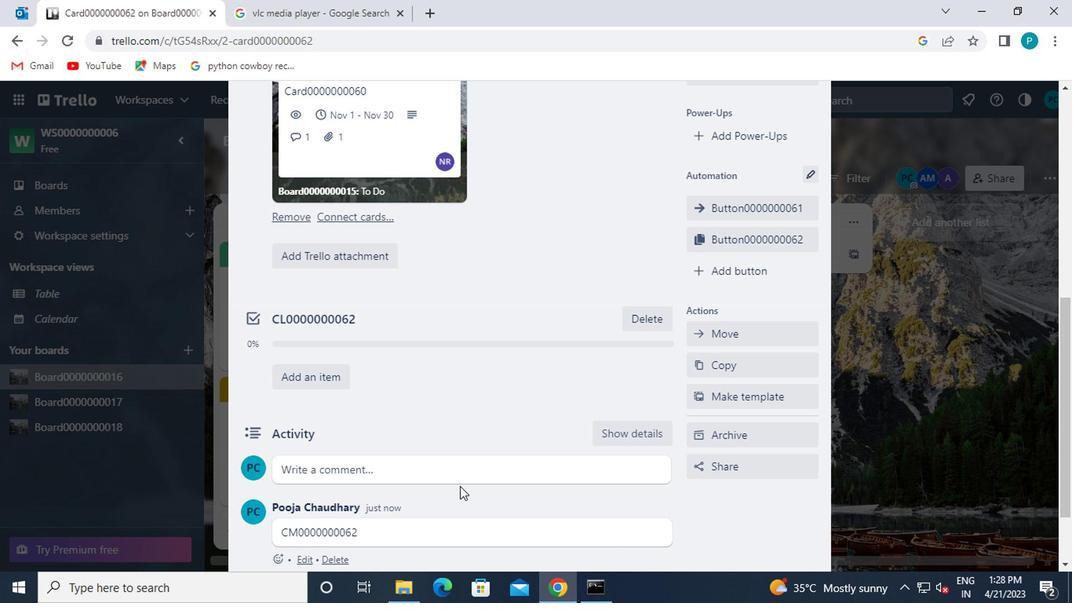 
